 Task: Find connections with filter location Ath with filter topic #Venturecapitalwith filter profile language Spanish with filter current company TATA Advanced Systems Limited with filter school Kanpur Institute of Technology with filter industry Language Schools with filter service category Wedding Photography with filter keywords title Account Executive
Action: Mouse moved to (507, 100)
Screenshot: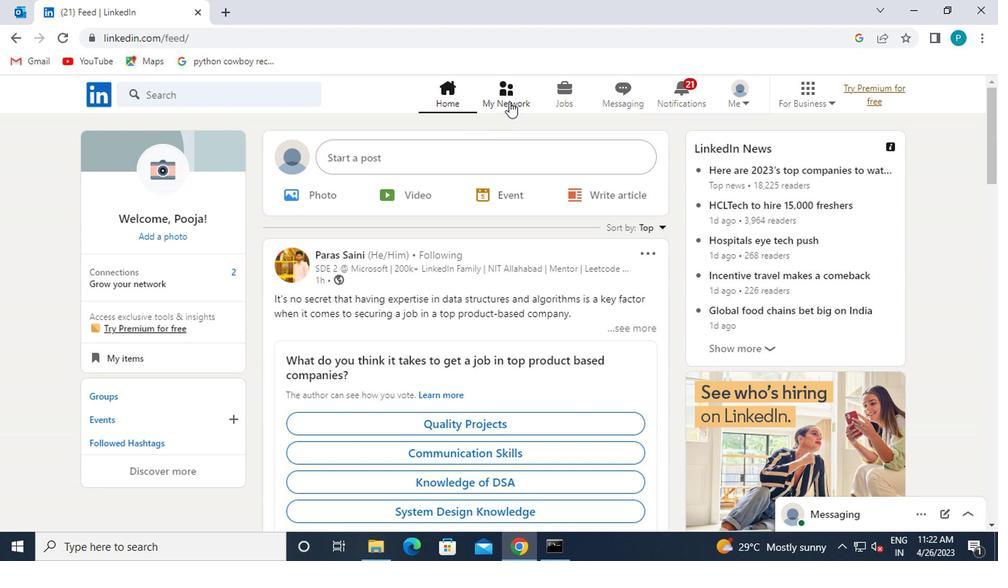 
Action: Mouse pressed left at (507, 100)
Screenshot: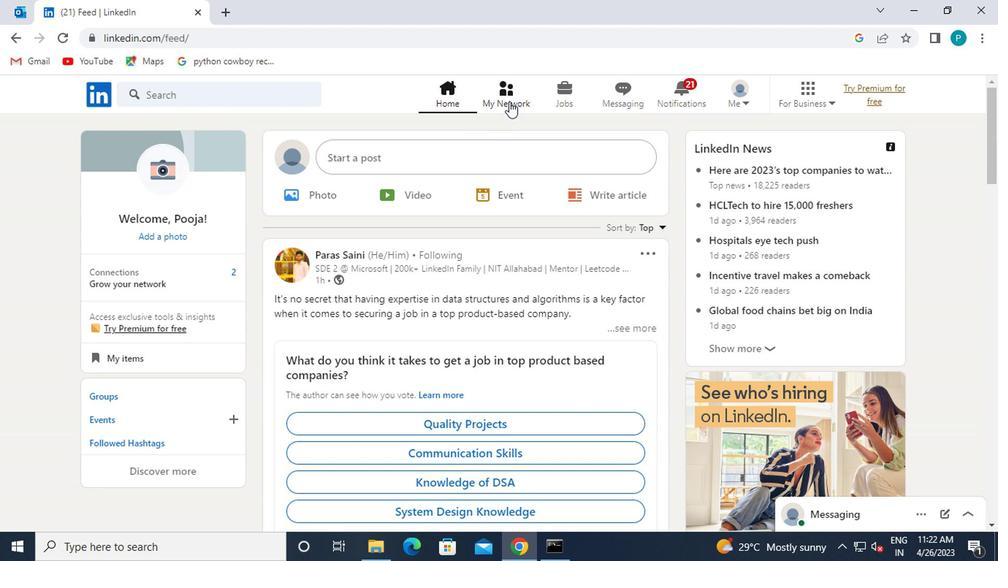 
Action: Mouse moved to (144, 176)
Screenshot: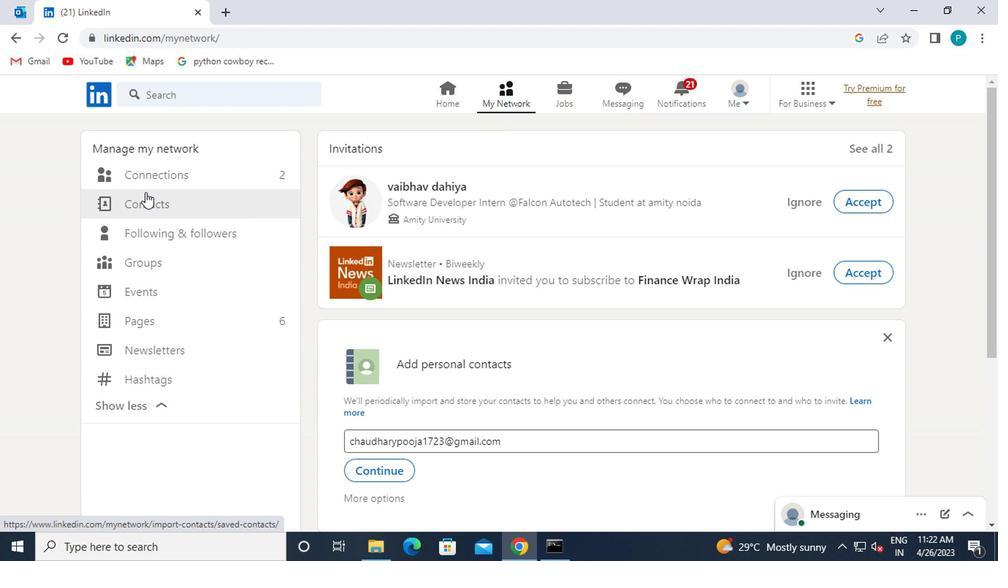 
Action: Mouse pressed left at (144, 176)
Screenshot: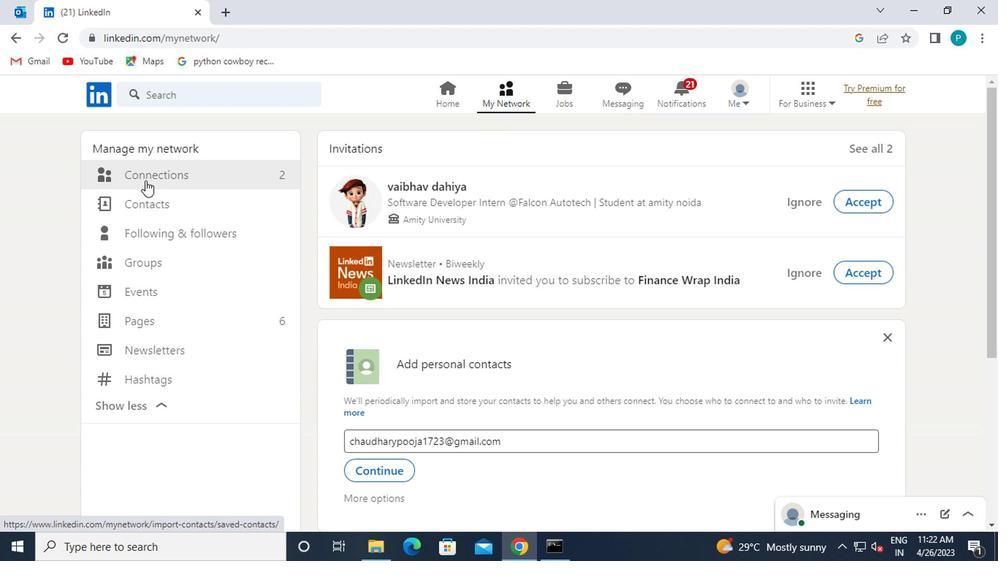 
Action: Mouse moved to (642, 175)
Screenshot: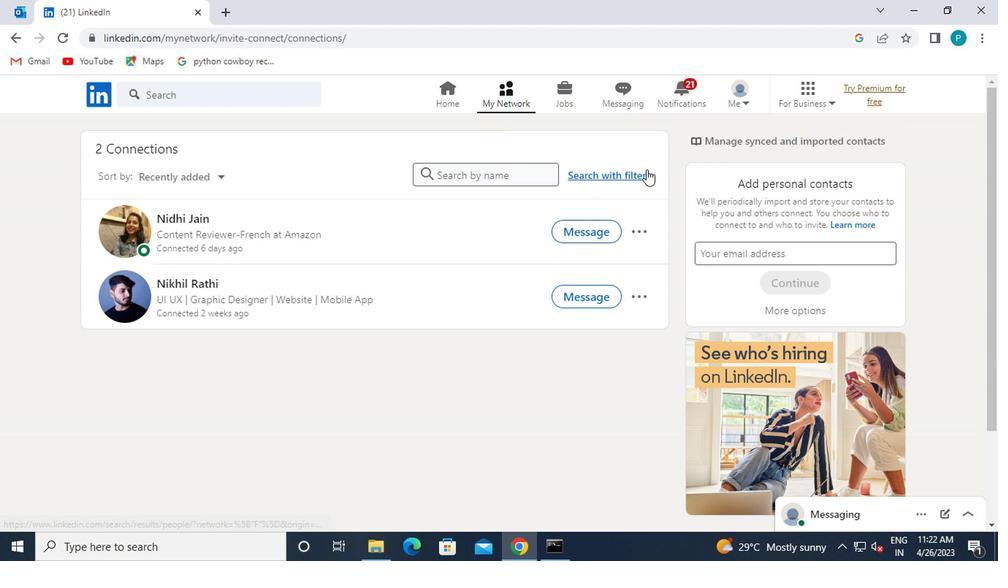 
Action: Mouse pressed left at (642, 175)
Screenshot: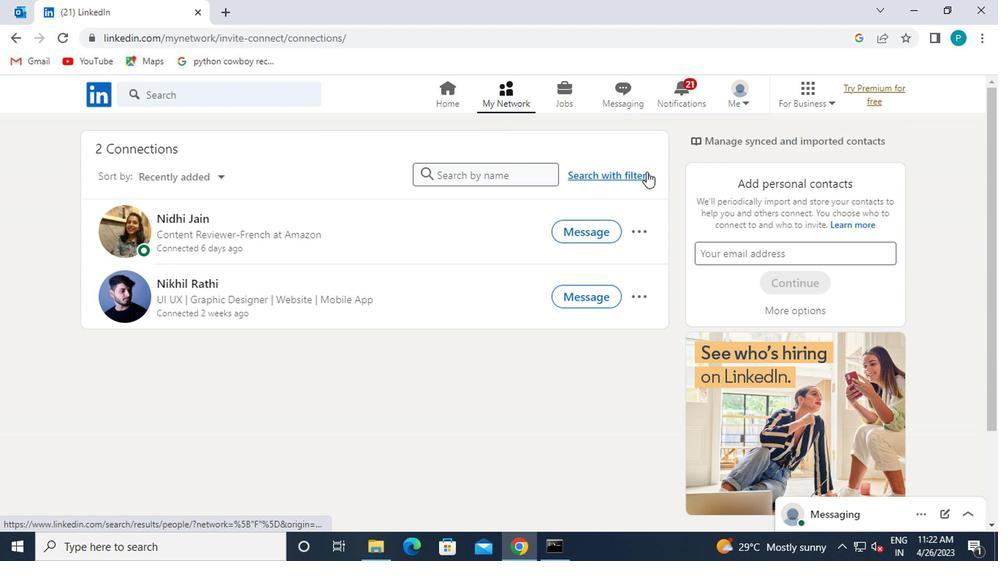 
Action: Mouse moved to (469, 131)
Screenshot: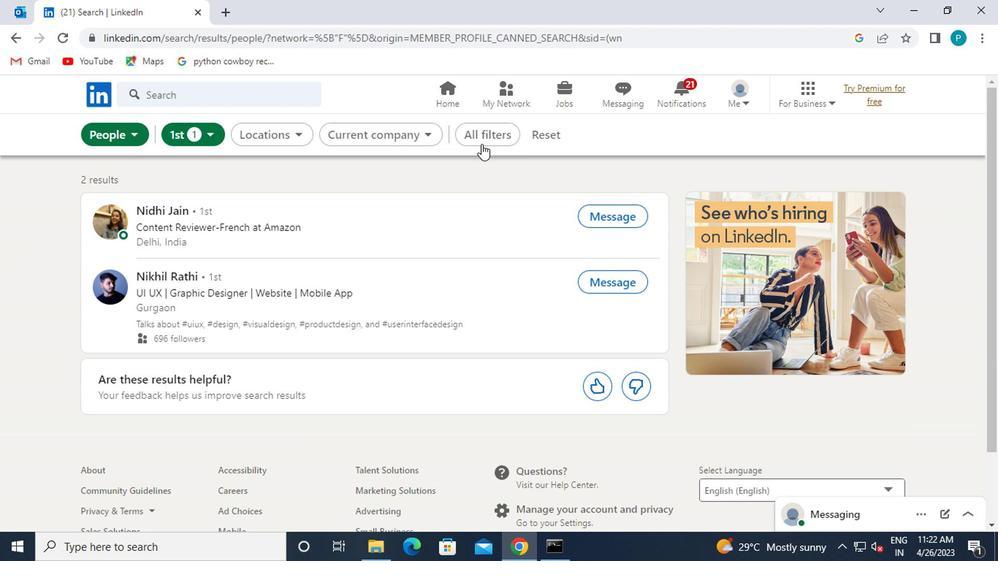 
Action: Mouse pressed left at (469, 131)
Screenshot: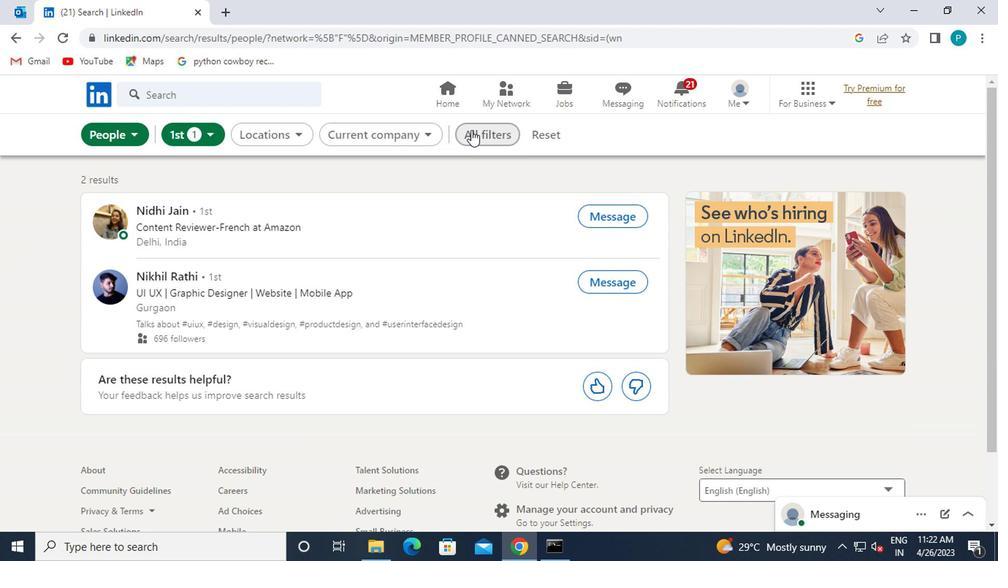 
Action: Mouse moved to (713, 293)
Screenshot: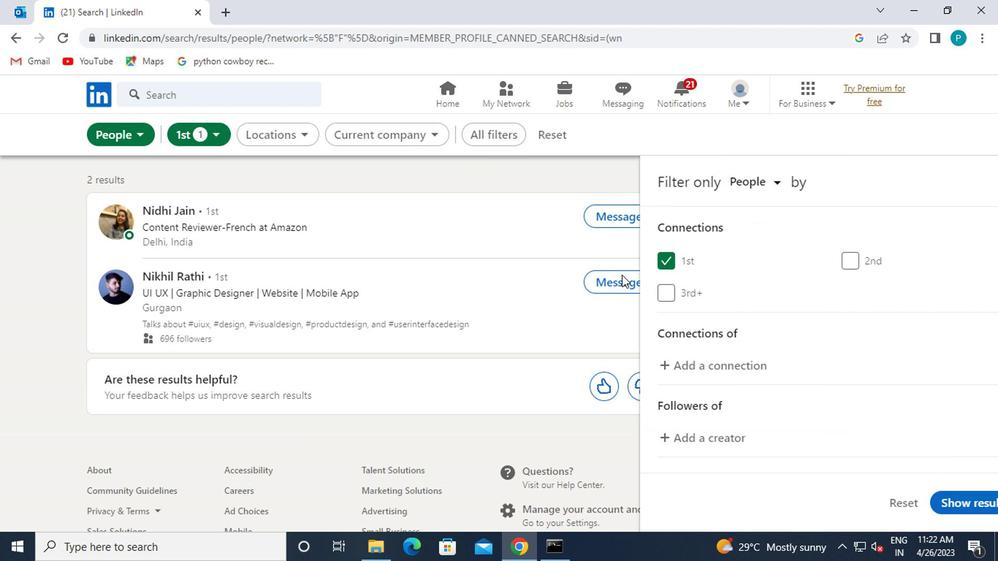 
Action: Mouse scrolled (713, 292) with delta (0, 0)
Screenshot: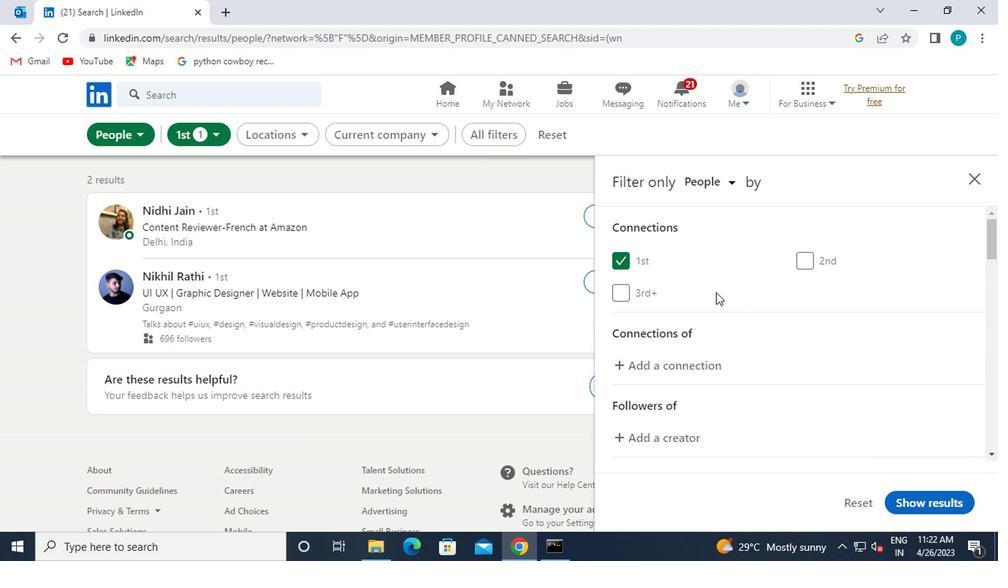 
Action: Mouse scrolled (713, 292) with delta (0, 0)
Screenshot: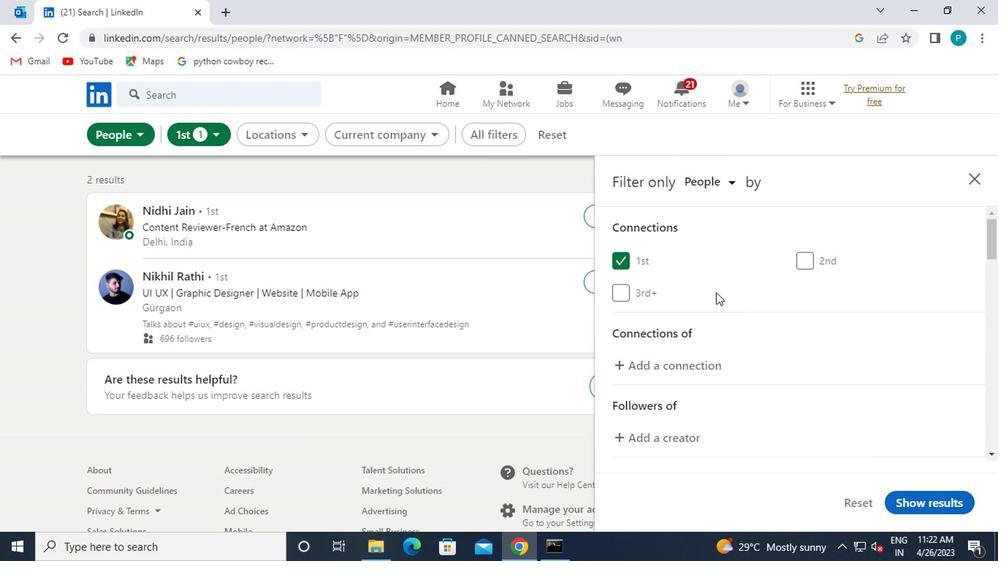 
Action: Mouse scrolled (713, 292) with delta (0, 0)
Screenshot: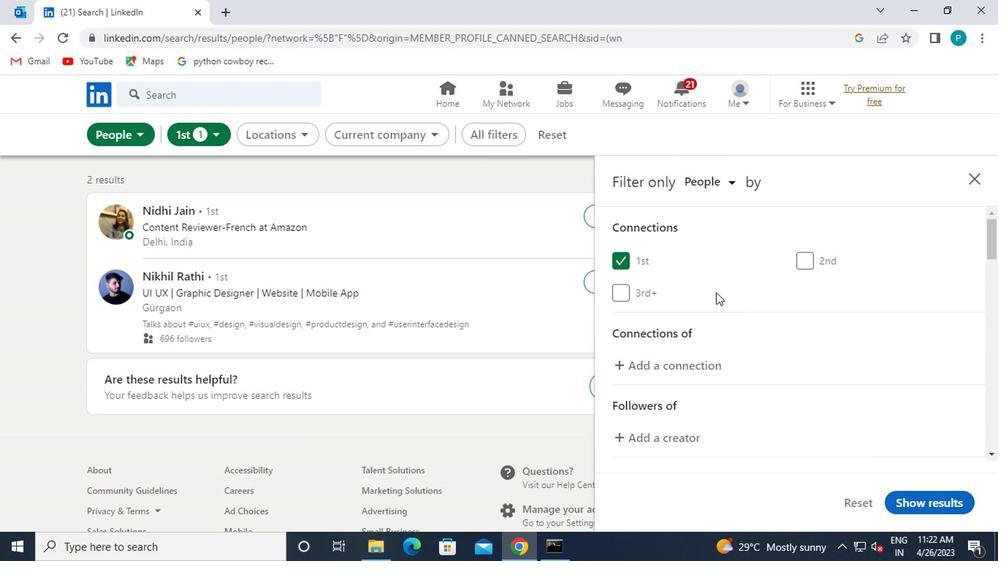 
Action: Mouse moved to (835, 349)
Screenshot: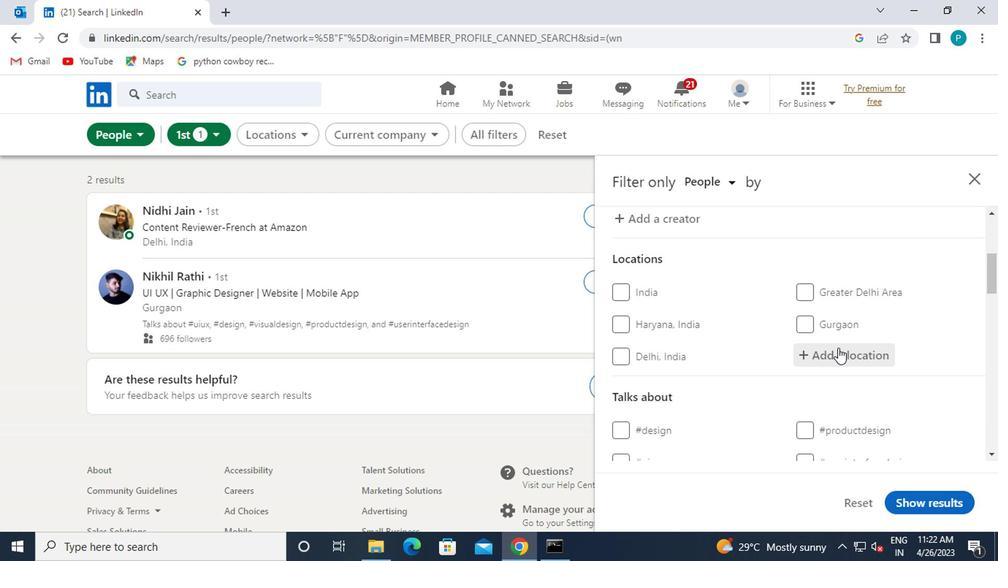 
Action: Mouse pressed left at (835, 349)
Screenshot: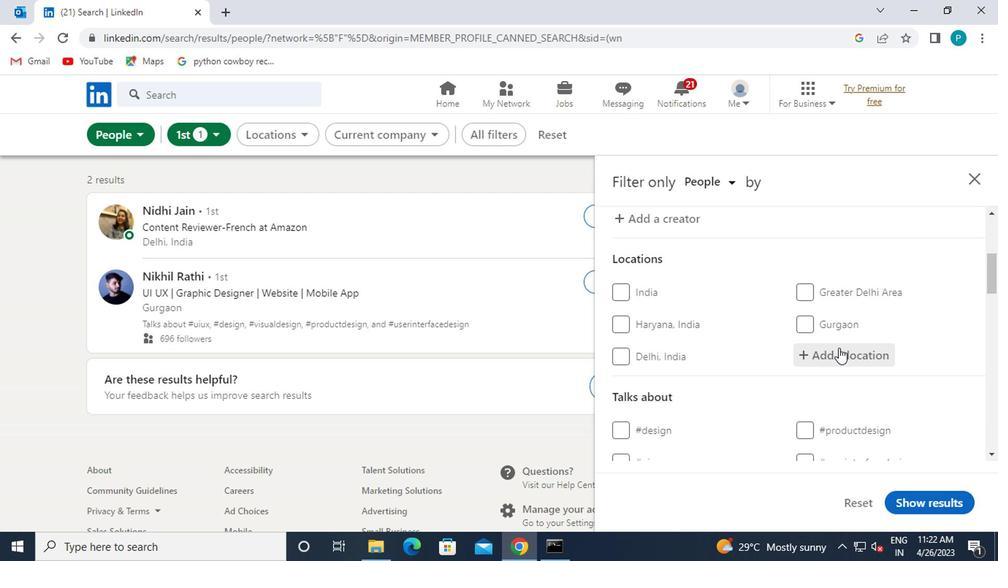 
Action: Mouse moved to (787, 355)
Screenshot: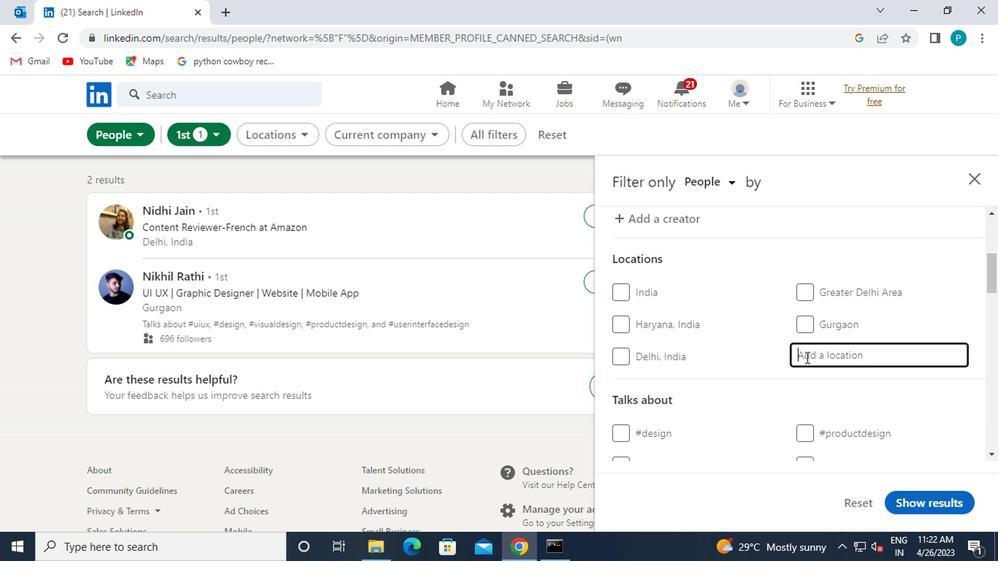 
Action: Key pressed <Key.caps_lock>a<Key.caps_lock>th
Screenshot: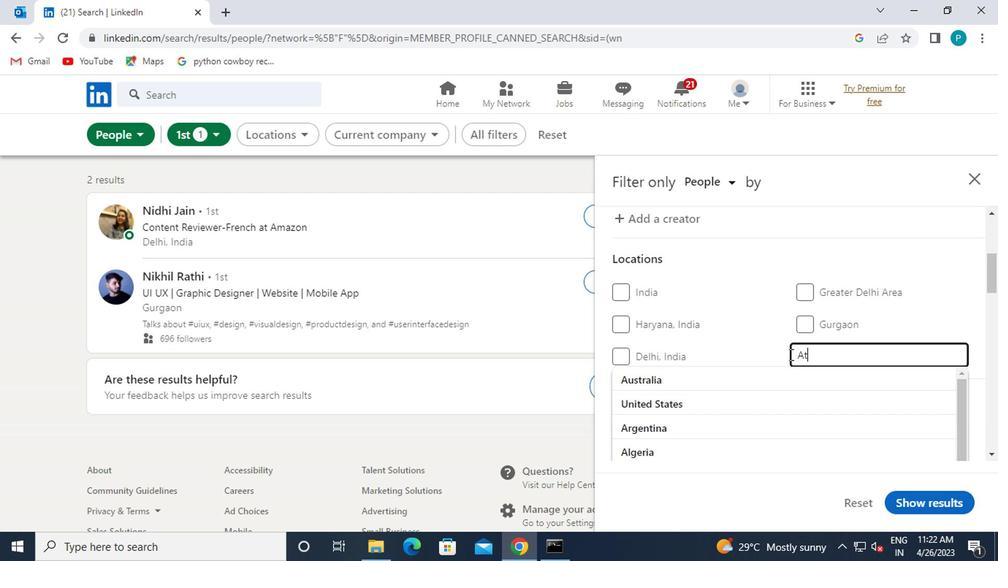 
Action: Mouse scrolled (787, 354) with delta (0, -1)
Screenshot: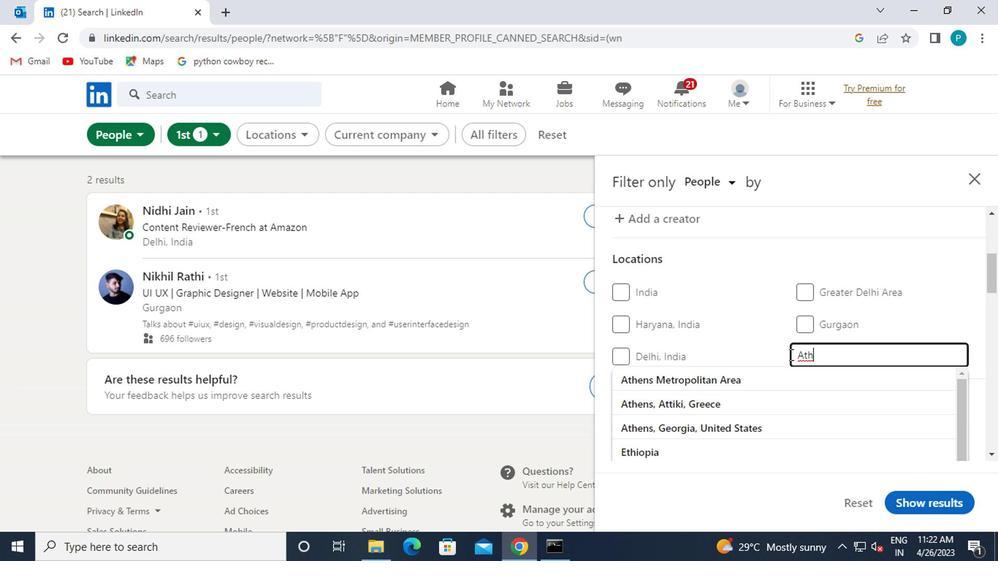 
Action: Mouse moved to (756, 315)
Screenshot: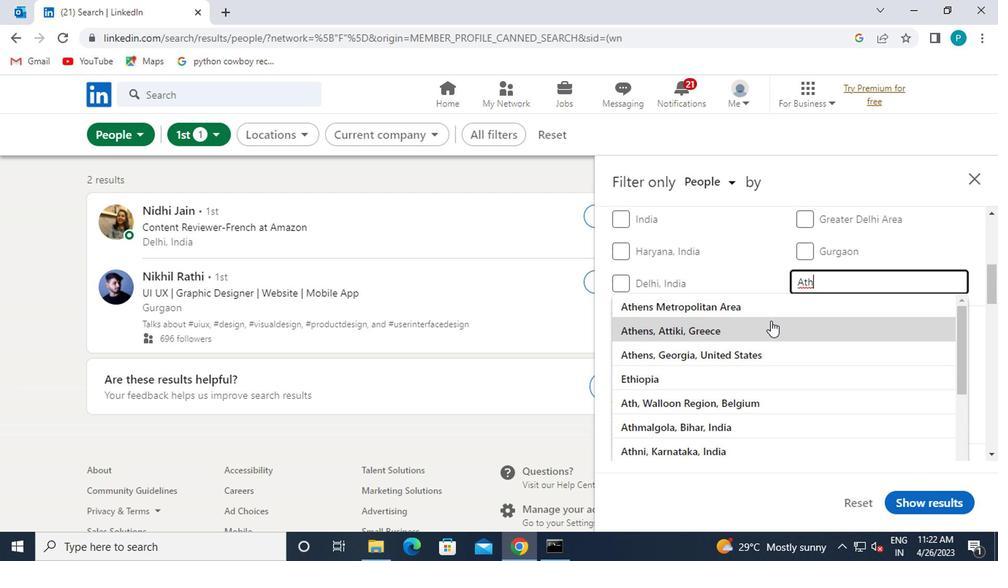
Action: Key pressed <Key.enter>
Screenshot: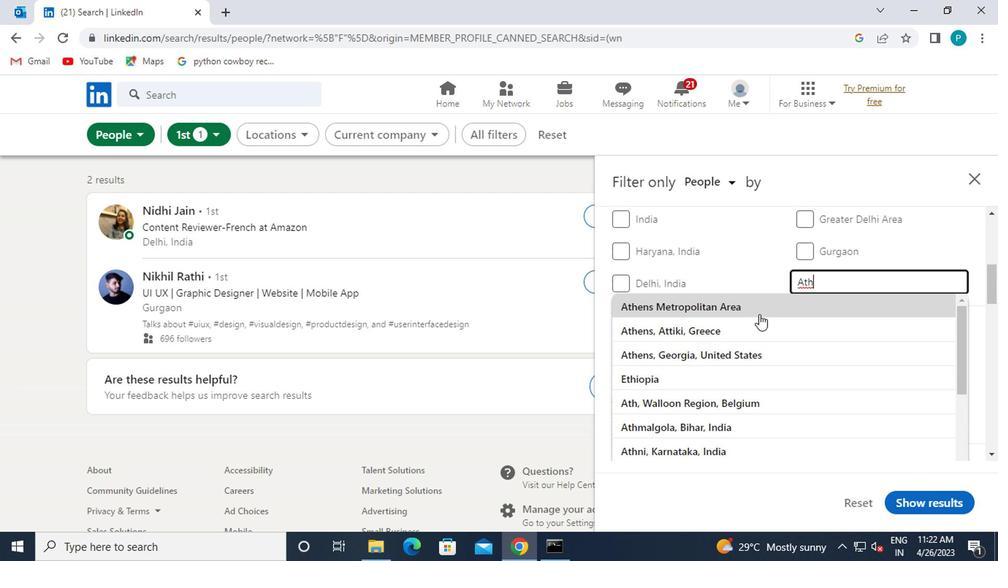 
Action: Mouse moved to (757, 318)
Screenshot: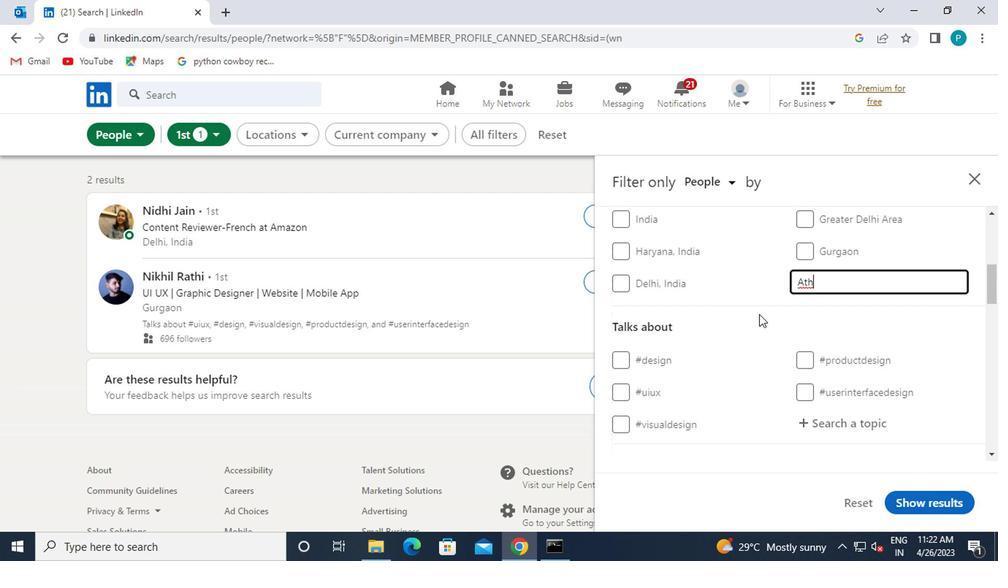 
Action: Mouse scrolled (757, 317) with delta (0, -1)
Screenshot: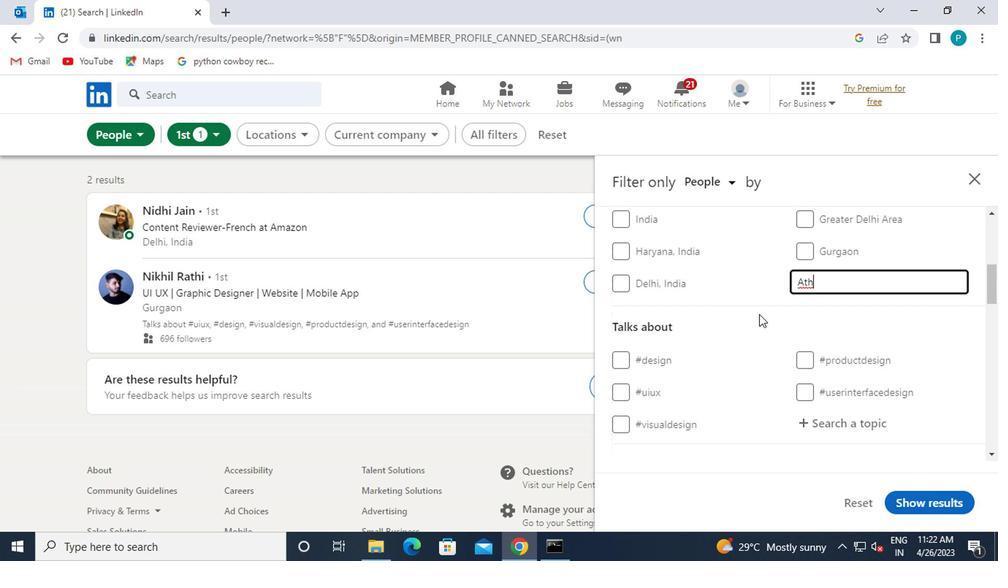
Action: Mouse moved to (758, 318)
Screenshot: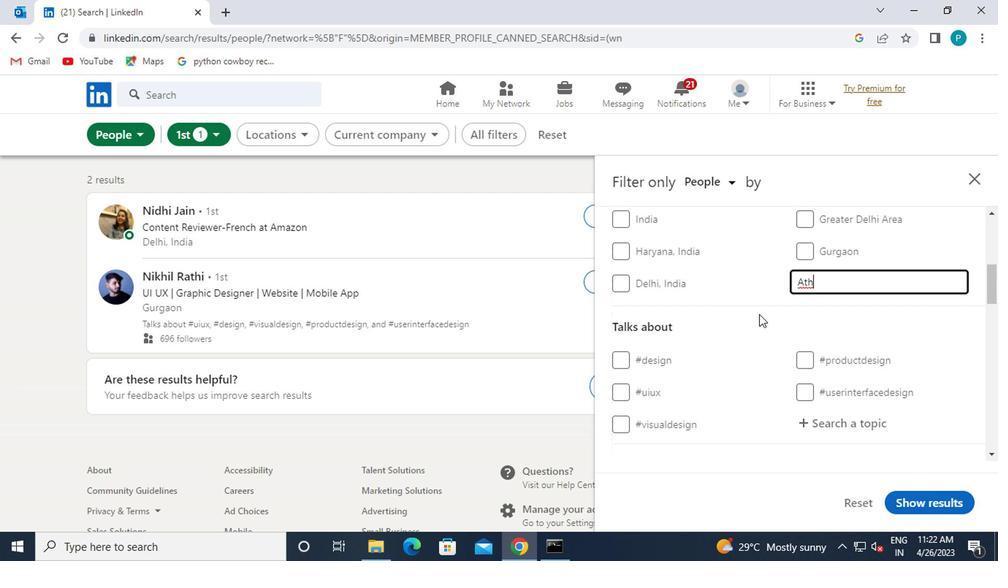 
Action: Mouse scrolled (758, 318) with delta (0, 0)
Screenshot: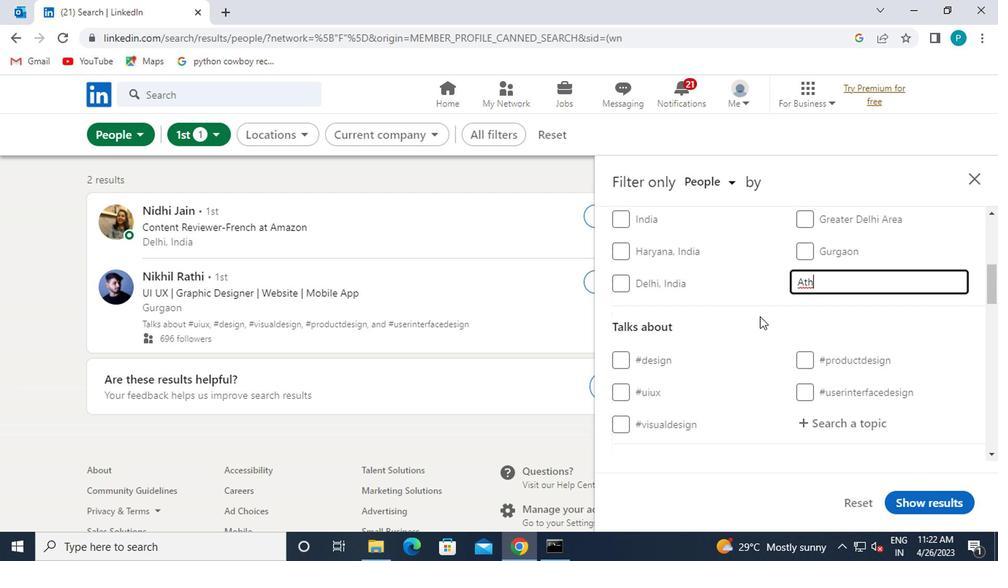 
Action: Mouse moved to (862, 276)
Screenshot: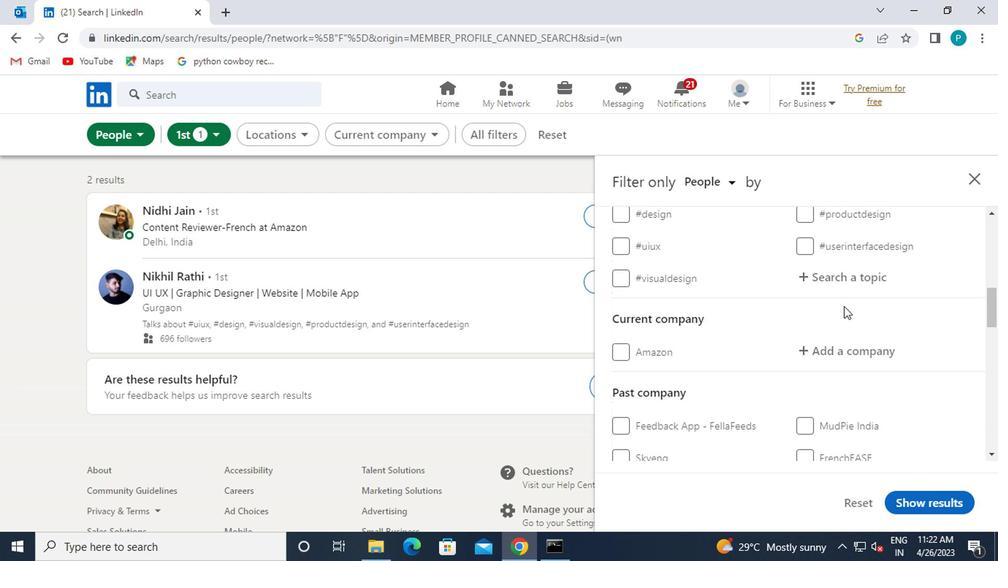 
Action: Mouse pressed left at (862, 276)
Screenshot: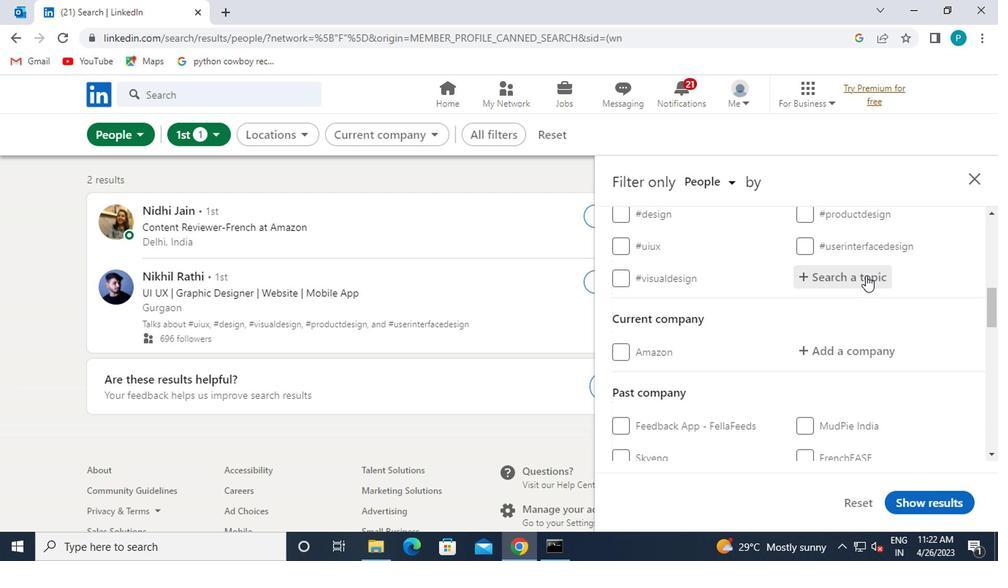 
Action: Key pressed <Key.shift>#<Key.caps_lock>V<Key.caps_lock>ENTURECAPITAL
Screenshot: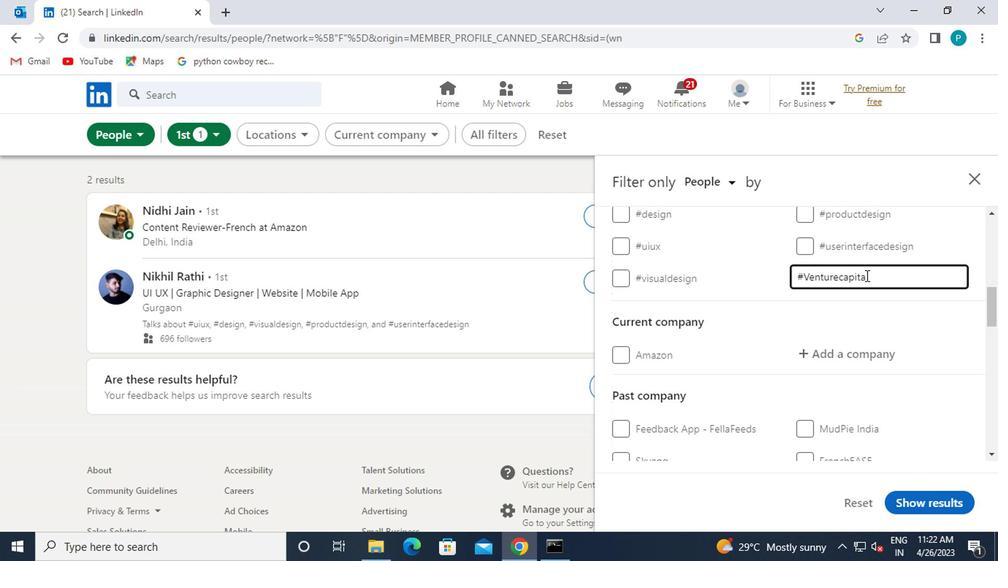 
Action: Mouse moved to (831, 339)
Screenshot: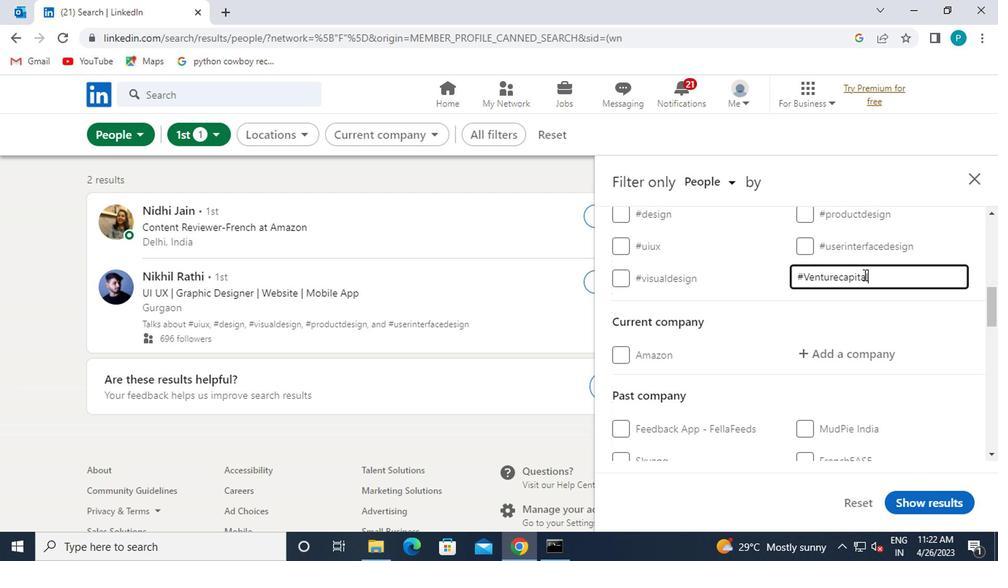 
Action: Mouse scrolled (831, 338) with delta (0, -1)
Screenshot: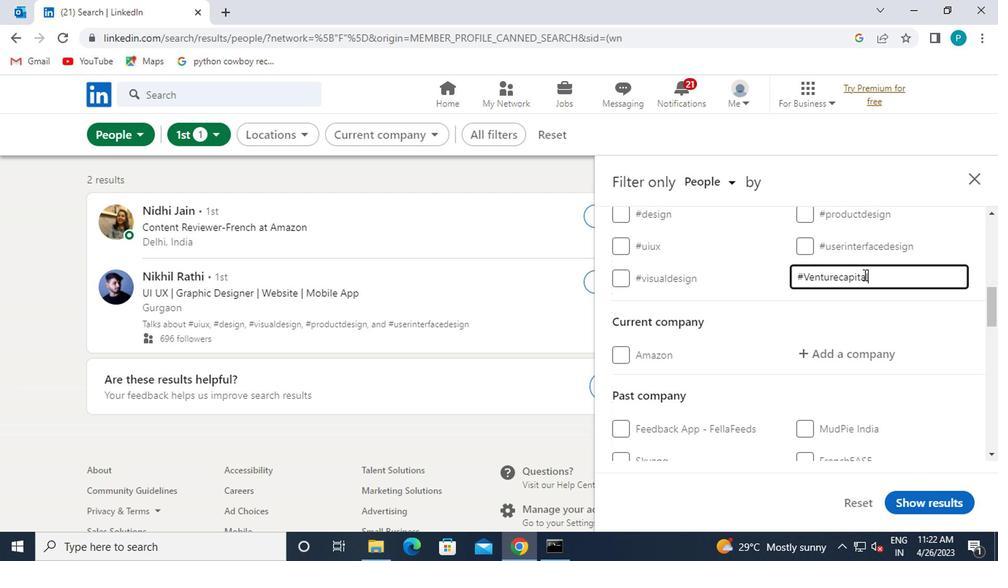 
Action: Mouse moved to (794, 279)
Screenshot: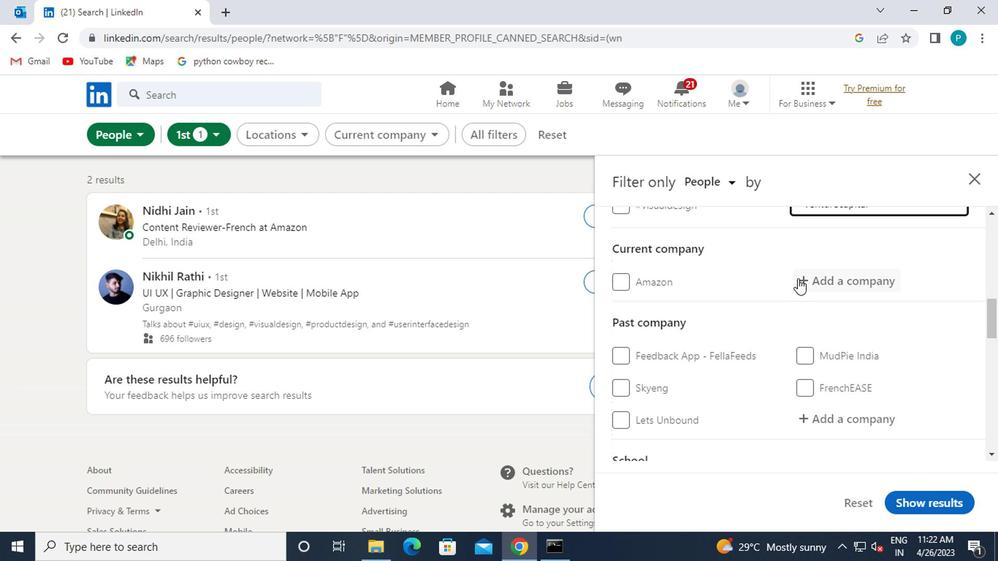 
Action: Mouse pressed left at (794, 279)
Screenshot: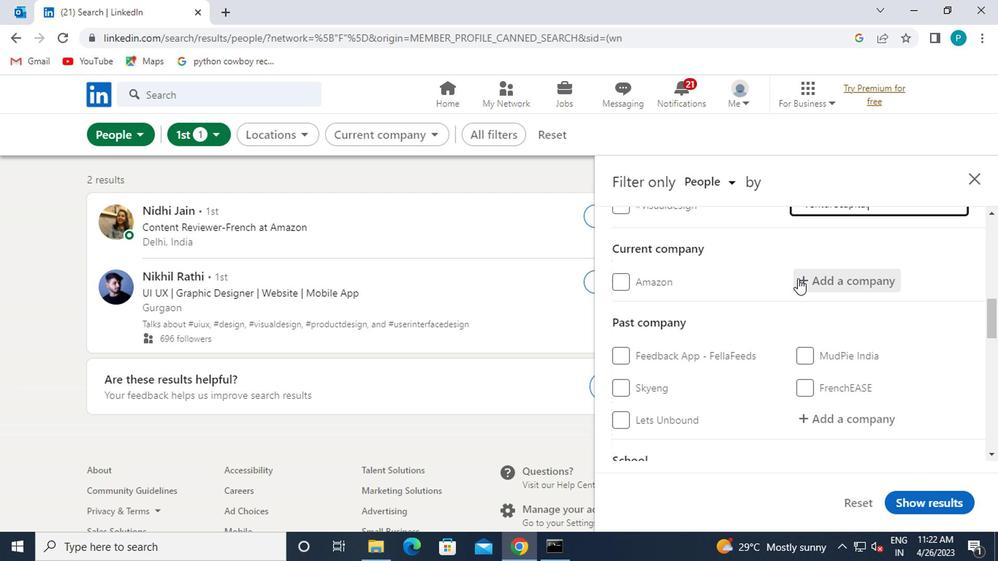 
Action: Key pressed <Key.caps_lock>TATA<Key.space>
Screenshot: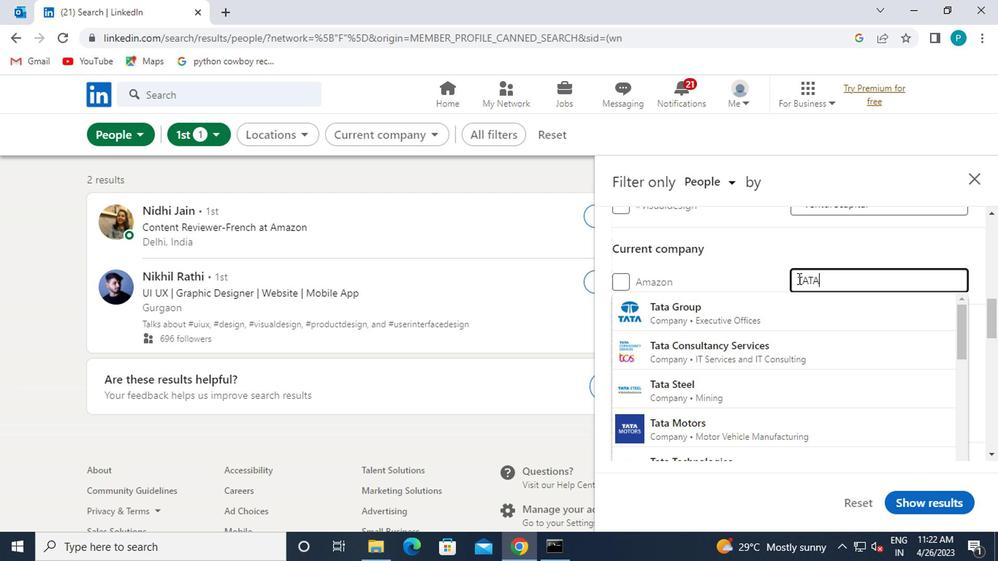 
Action: Mouse moved to (759, 279)
Screenshot: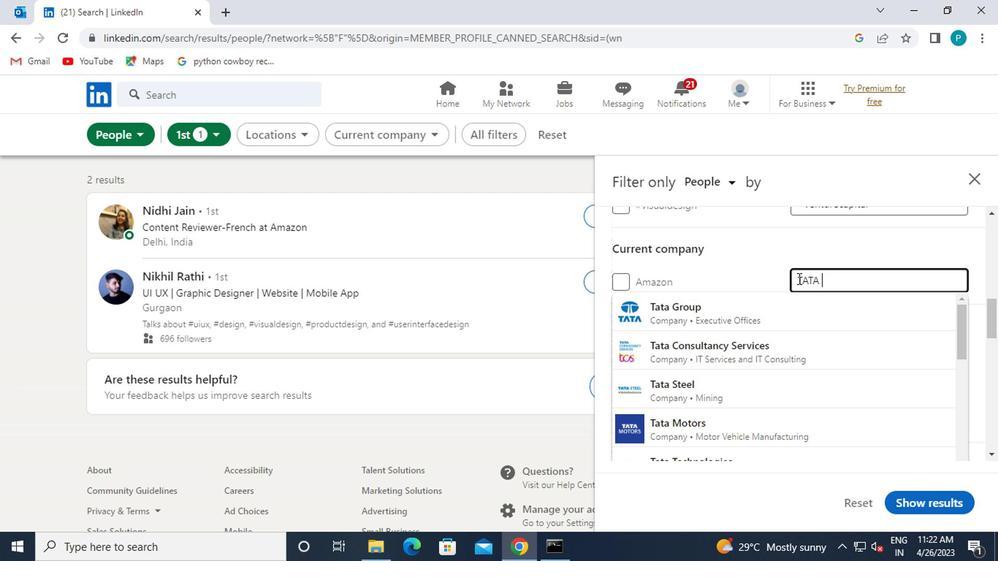 
Action: Key pressed A<Key.caps_lock>DVANCED
Screenshot: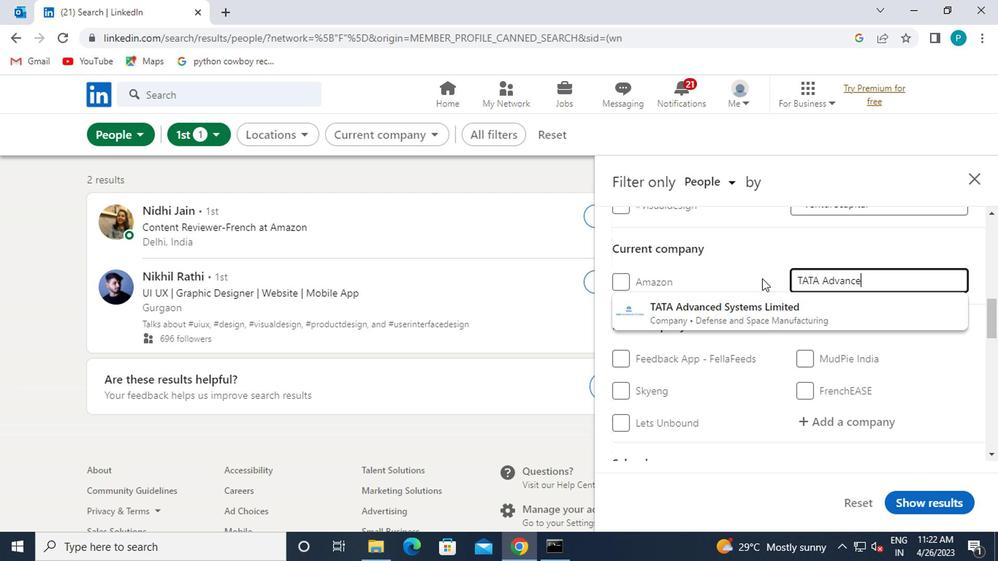 
Action: Mouse moved to (781, 313)
Screenshot: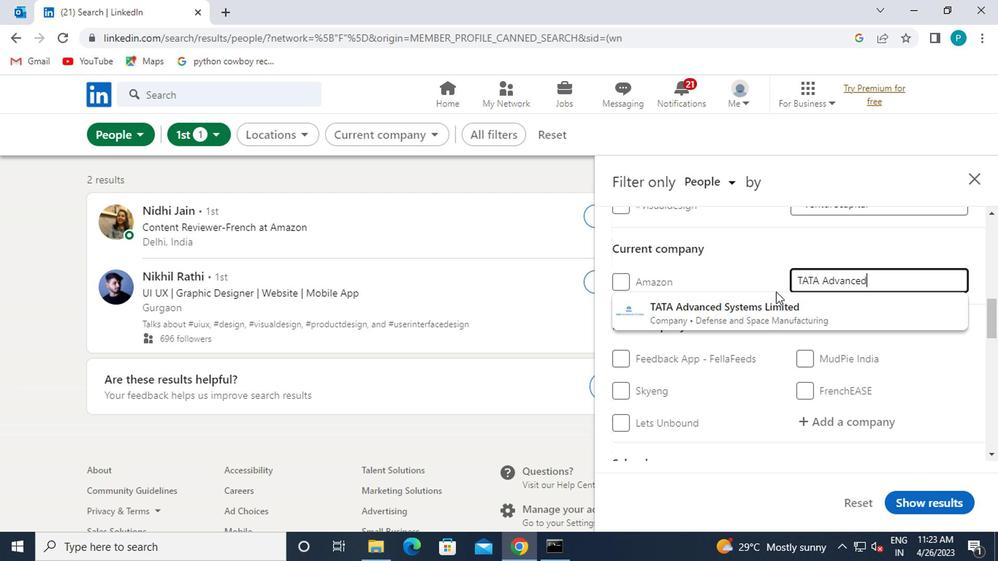 
Action: Mouse pressed left at (781, 313)
Screenshot: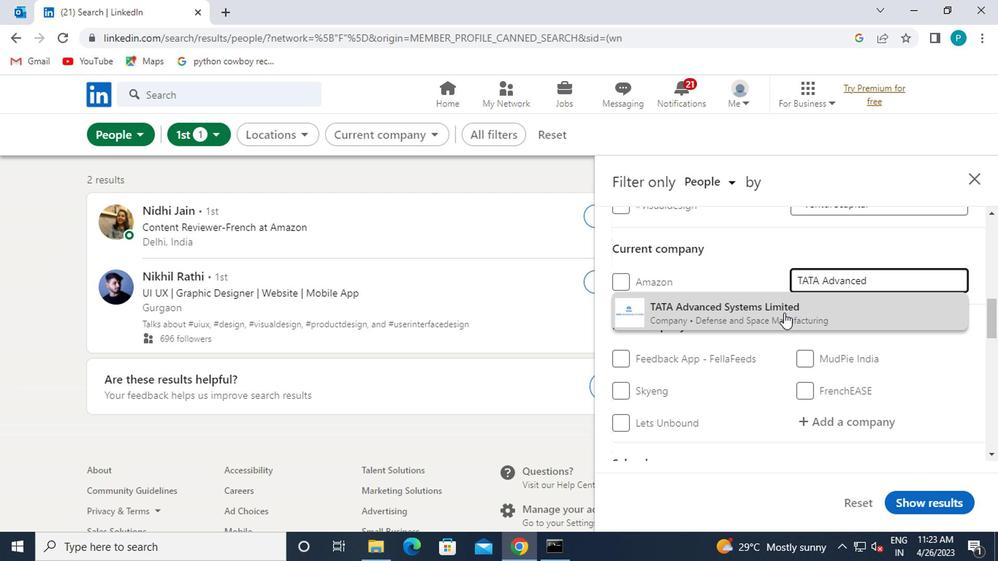
Action: Mouse moved to (781, 313)
Screenshot: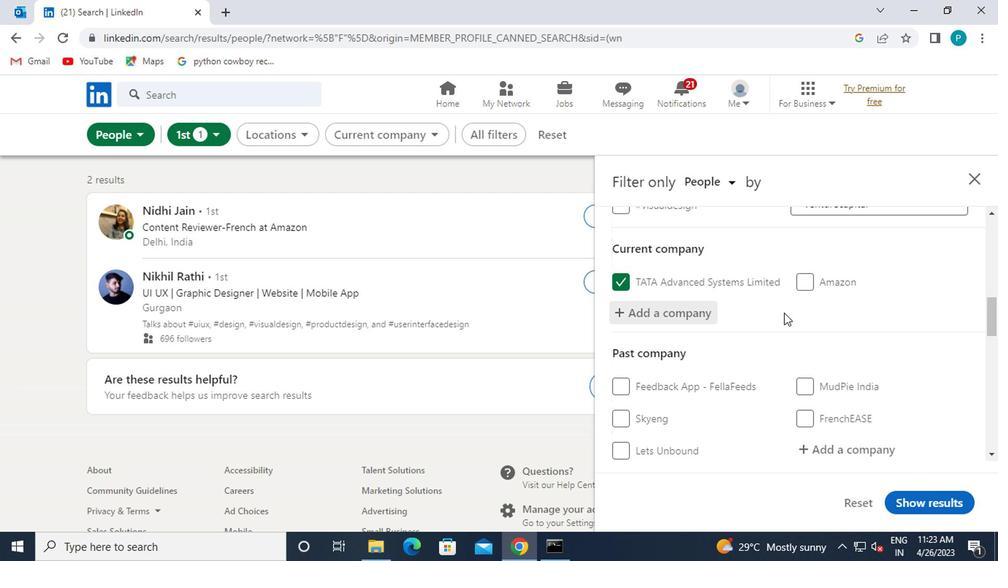 
Action: Mouse scrolled (781, 313) with delta (0, 0)
Screenshot: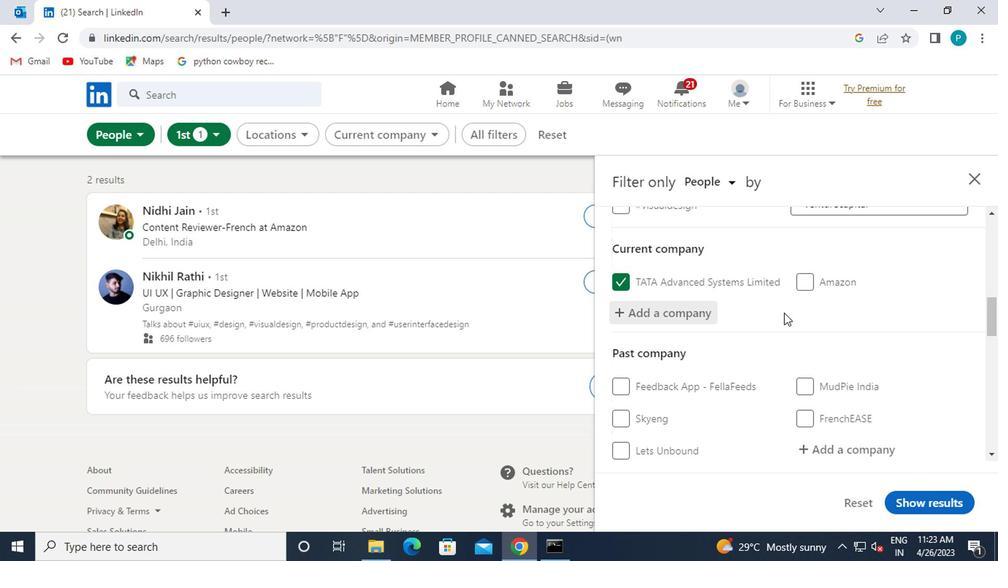 
Action: Mouse scrolled (781, 313) with delta (0, 0)
Screenshot: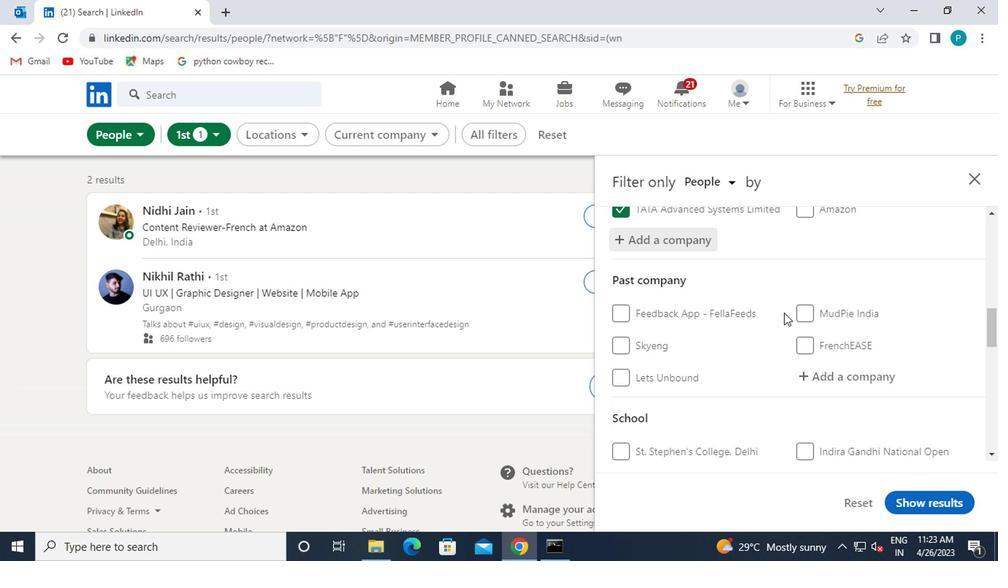 
Action: Mouse moved to (815, 359)
Screenshot: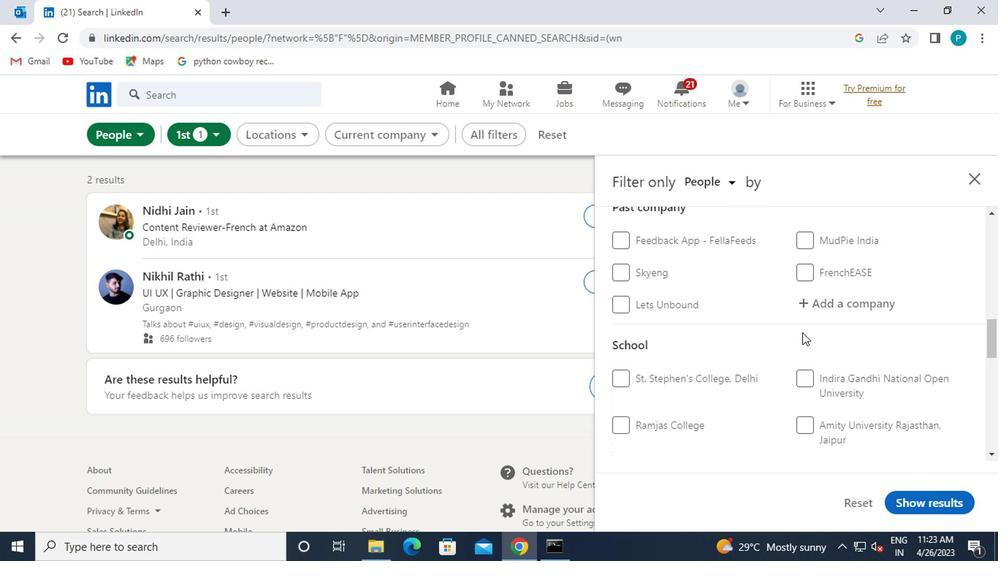 
Action: Mouse scrolled (815, 358) with delta (0, -1)
Screenshot: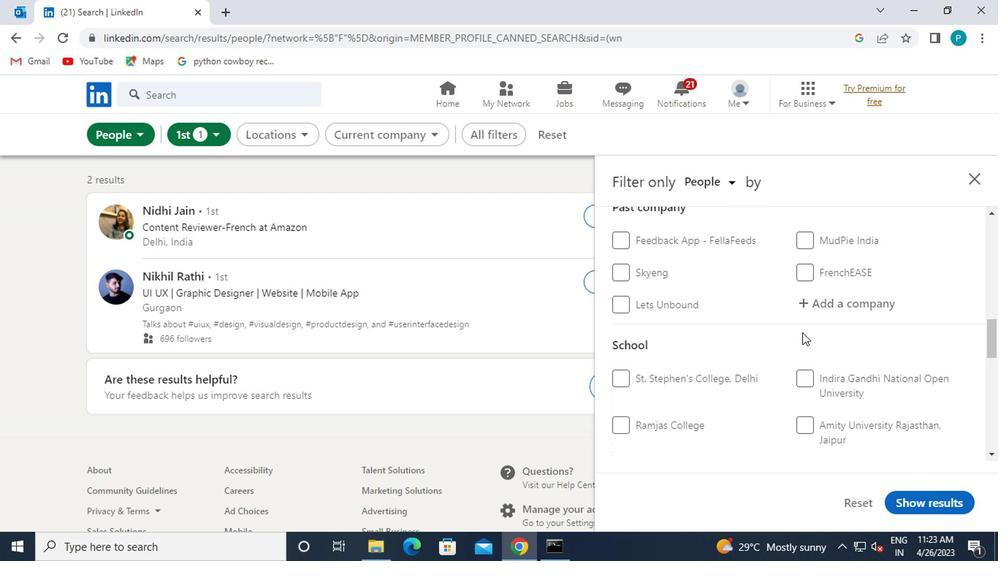 
Action: Mouse moved to (815, 359)
Screenshot: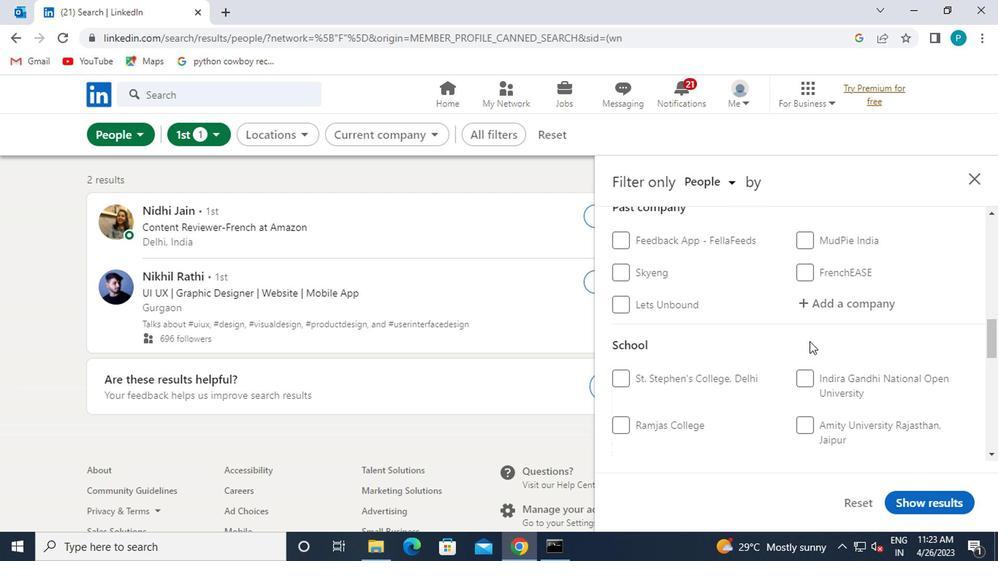 
Action: Mouse scrolled (815, 359) with delta (0, 0)
Screenshot: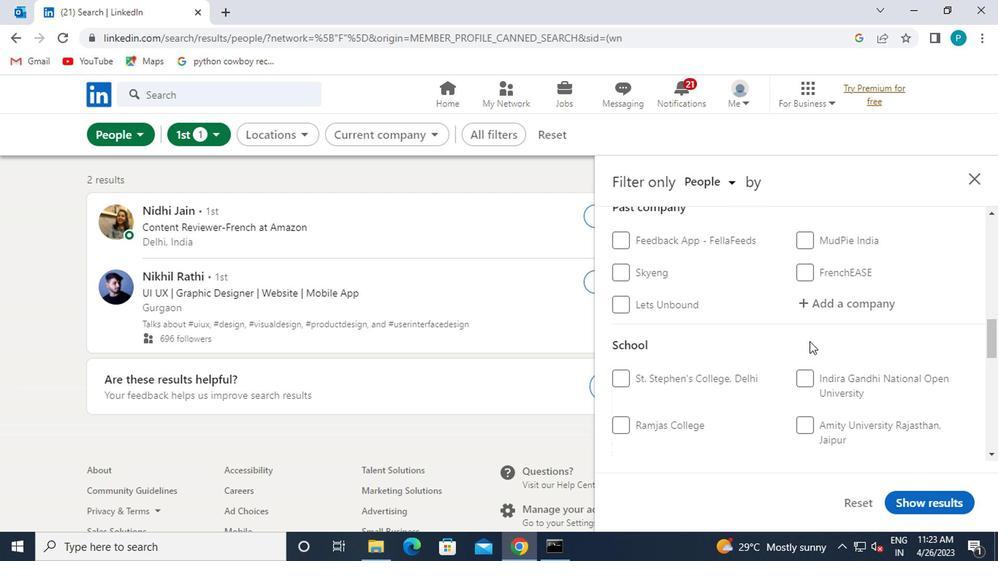 
Action: Mouse moved to (814, 338)
Screenshot: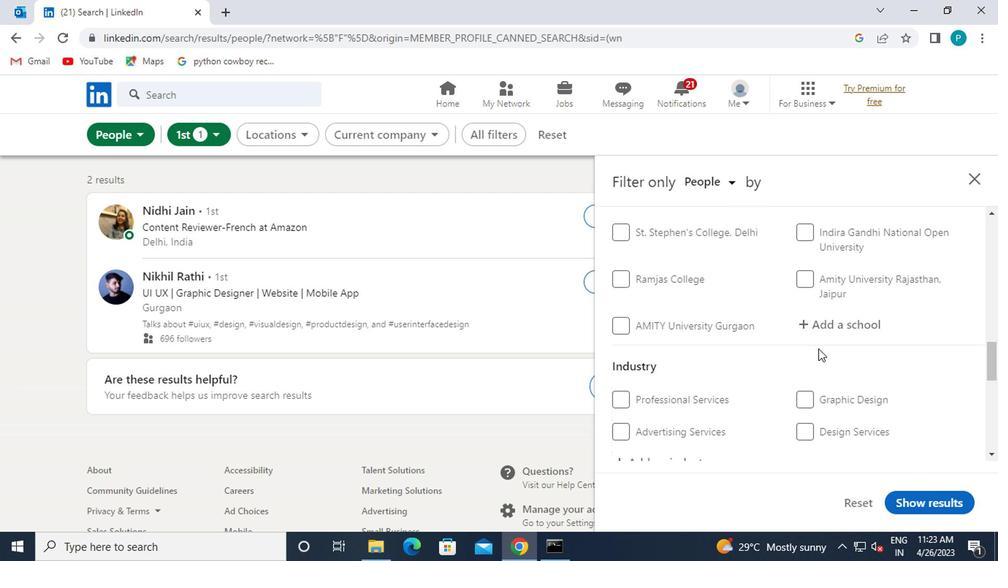 
Action: Mouse pressed left at (814, 338)
Screenshot: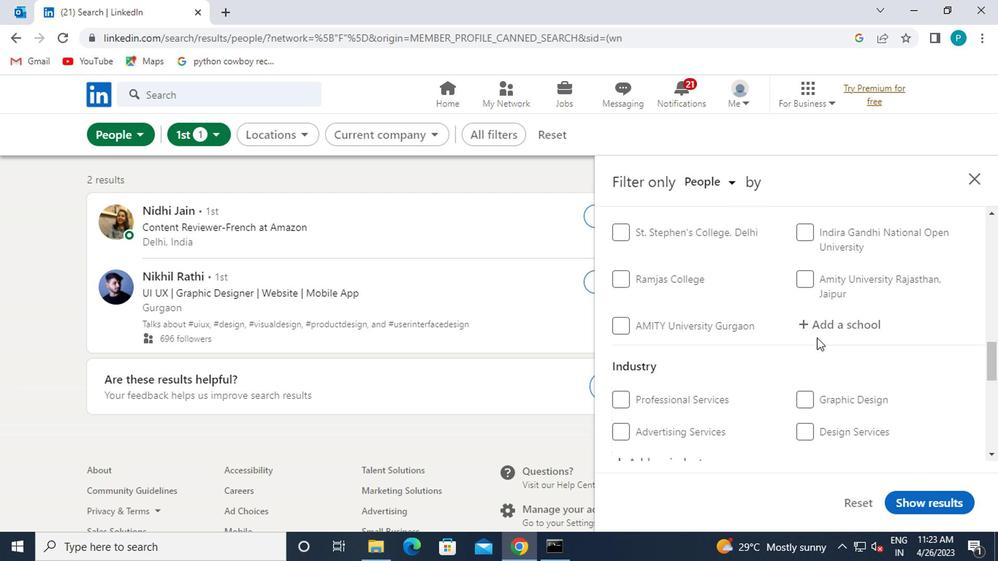 
Action: Mouse moved to (808, 326)
Screenshot: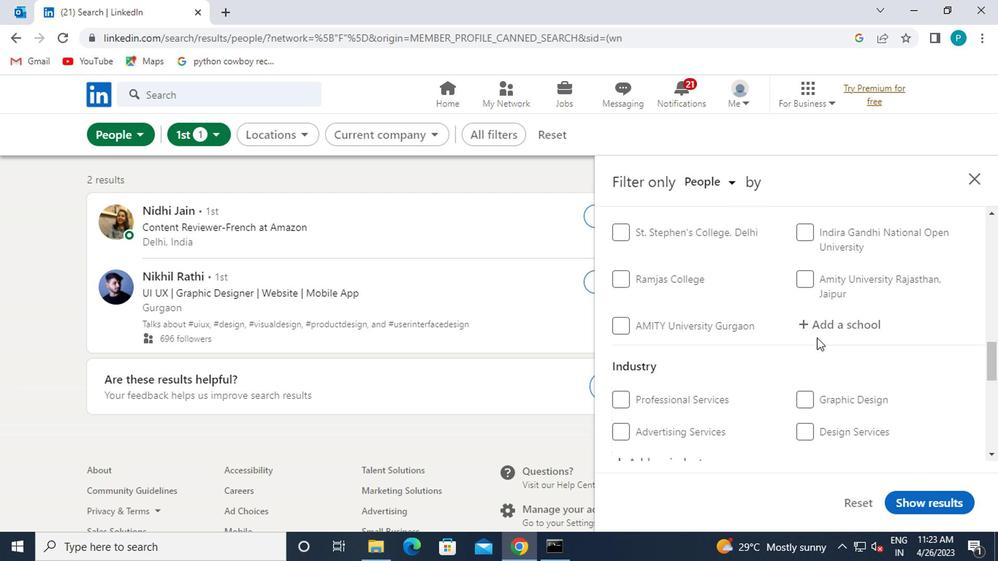
Action: Mouse pressed left at (808, 326)
Screenshot: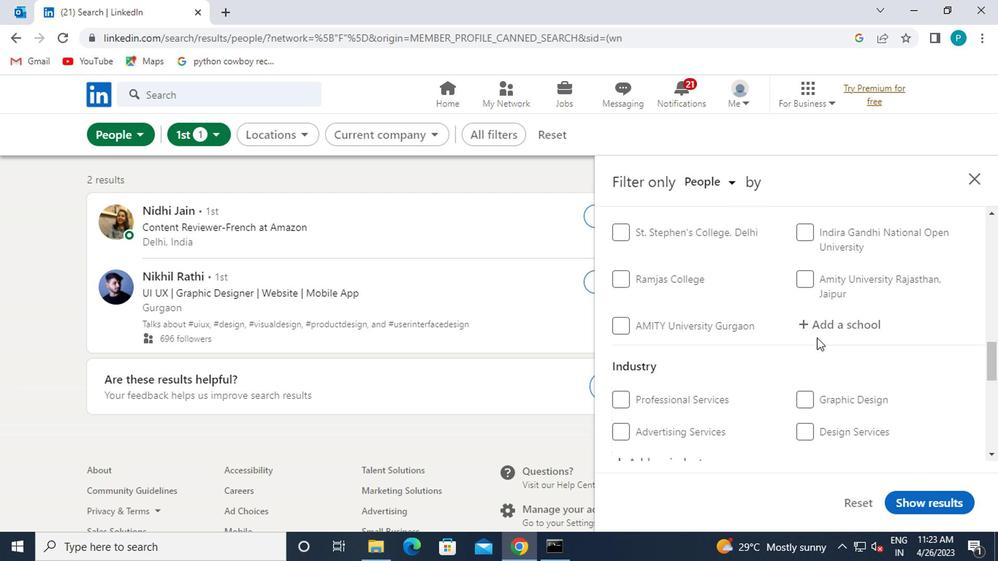 
Action: Mouse moved to (810, 282)
Screenshot: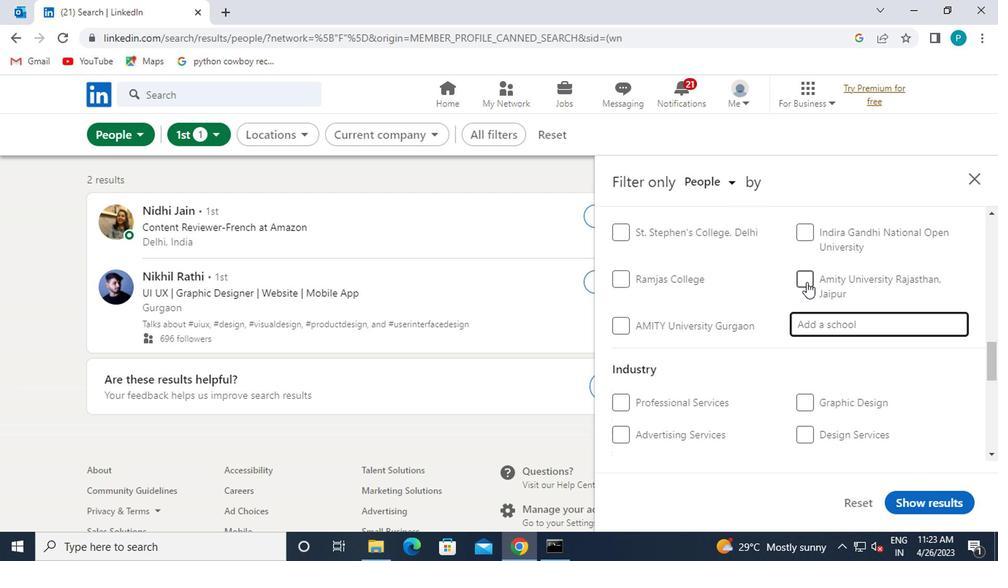 
Action: Key pressed KANPUR
Screenshot: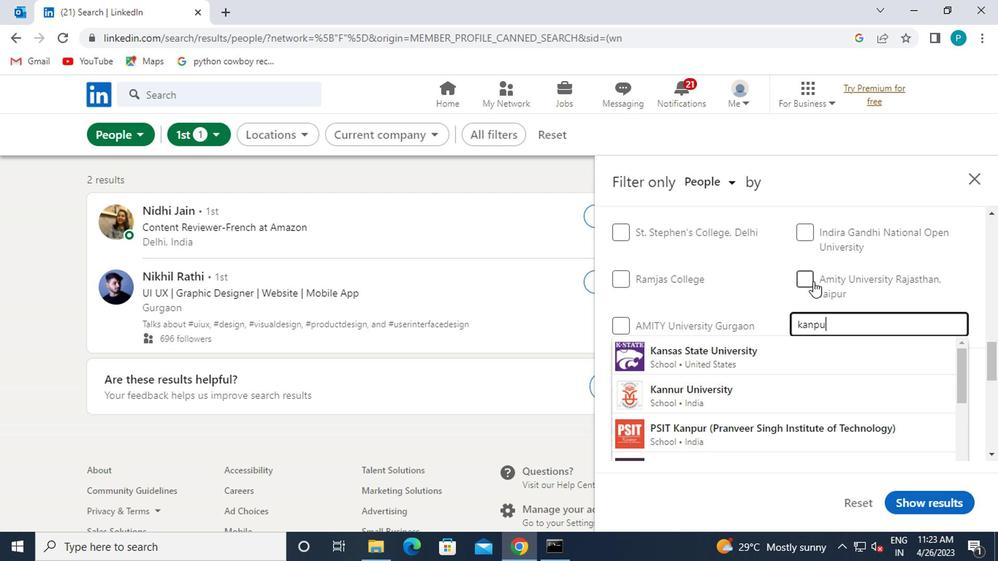 
Action: Mouse moved to (821, 350)
Screenshot: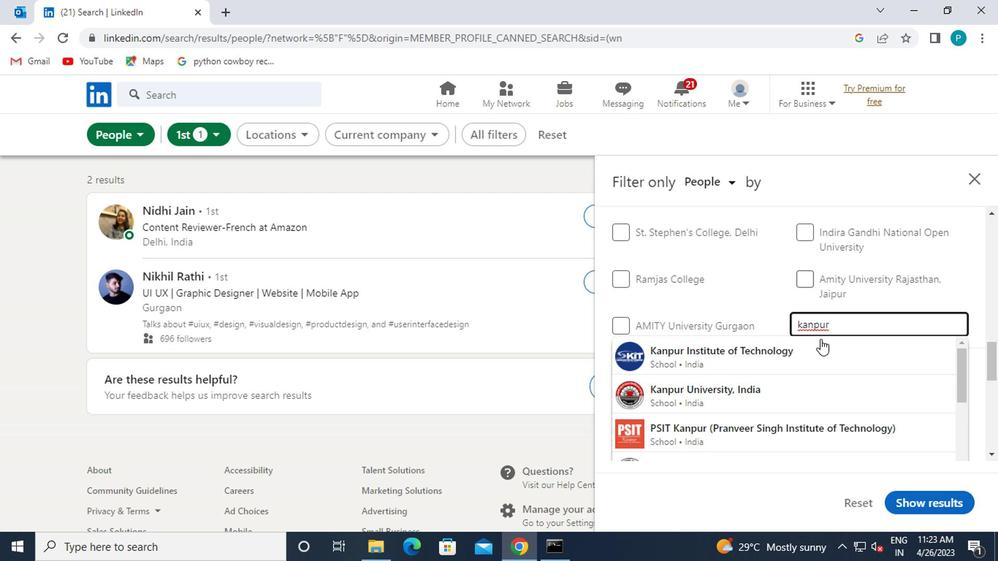
Action: Mouse pressed left at (821, 350)
Screenshot: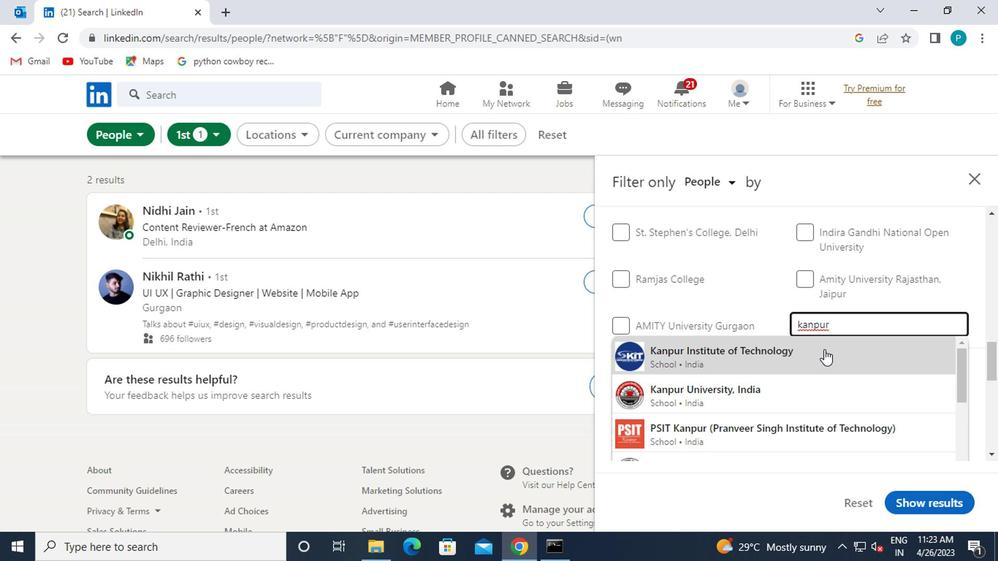 
Action: Mouse moved to (798, 344)
Screenshot: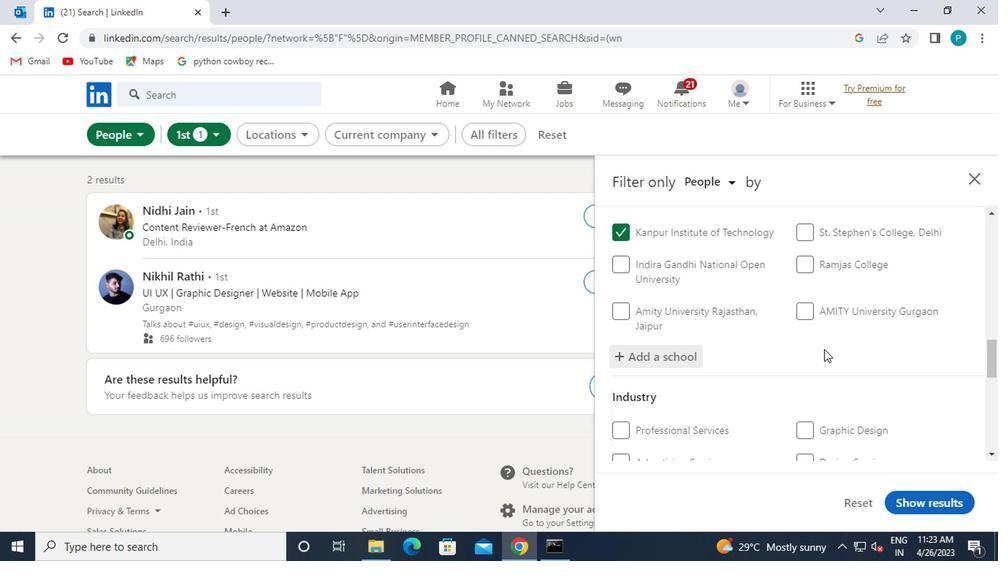 
Action: Mouse scrolled (798, 343) with delta (0, 0)
Screenshot: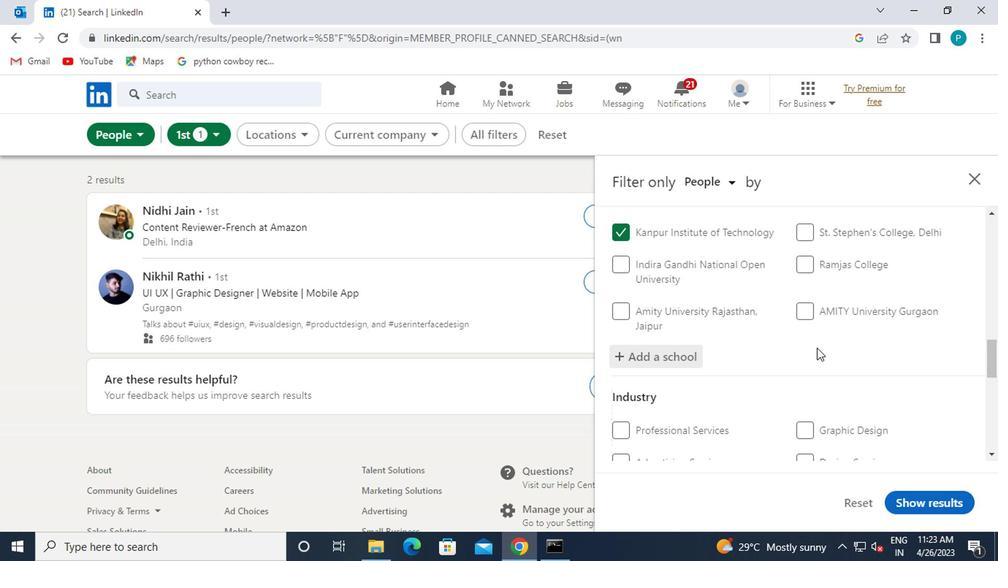 
Action: Mouse scrolled (798, 343) with delta (0, 0)
Screenshot: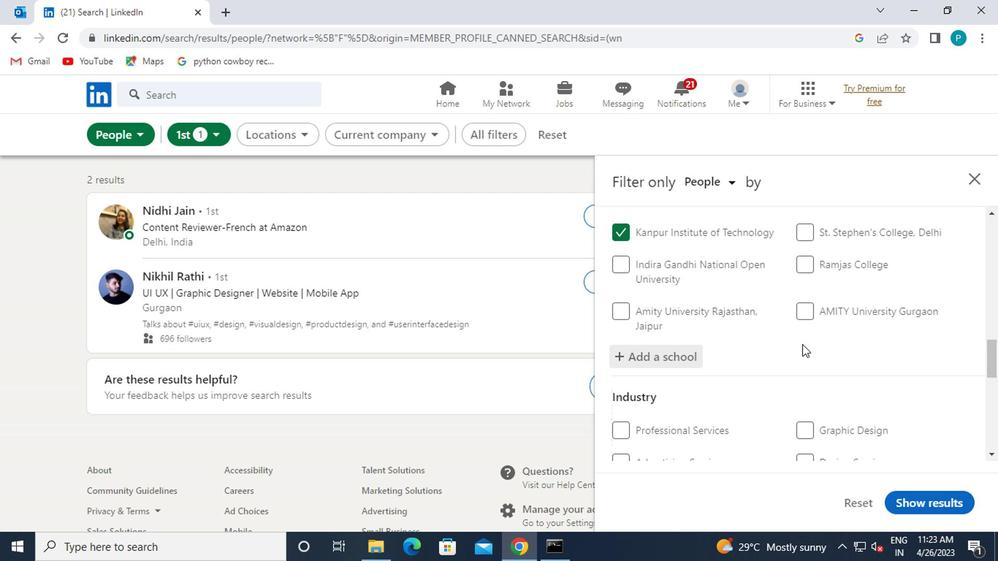 
Action: Mouse moved to (693, 352)
Screenshot: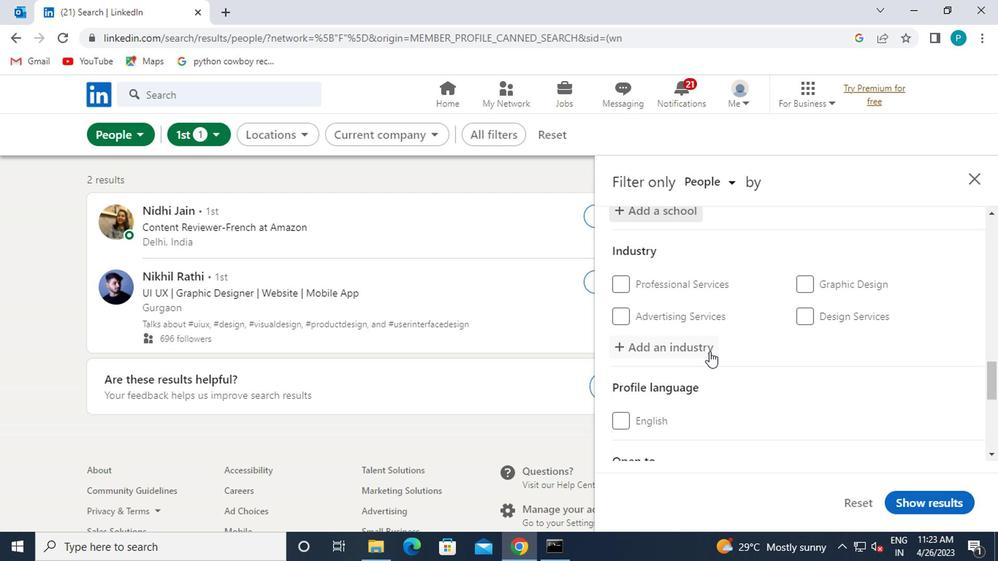 
Action: Mouse pressed left at (693, 352)
Screenshot: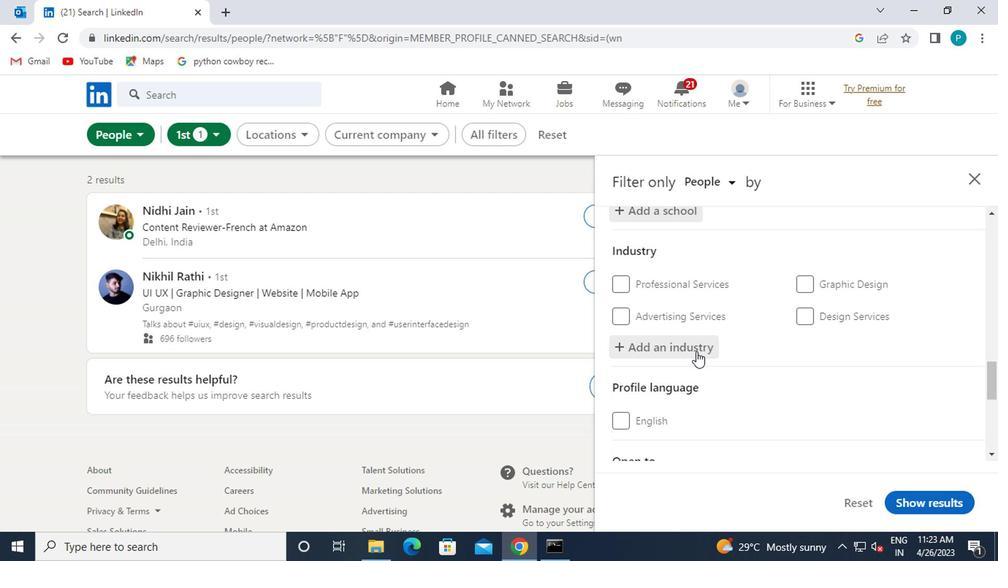 
Action: Key pressed LANG
Screenshot: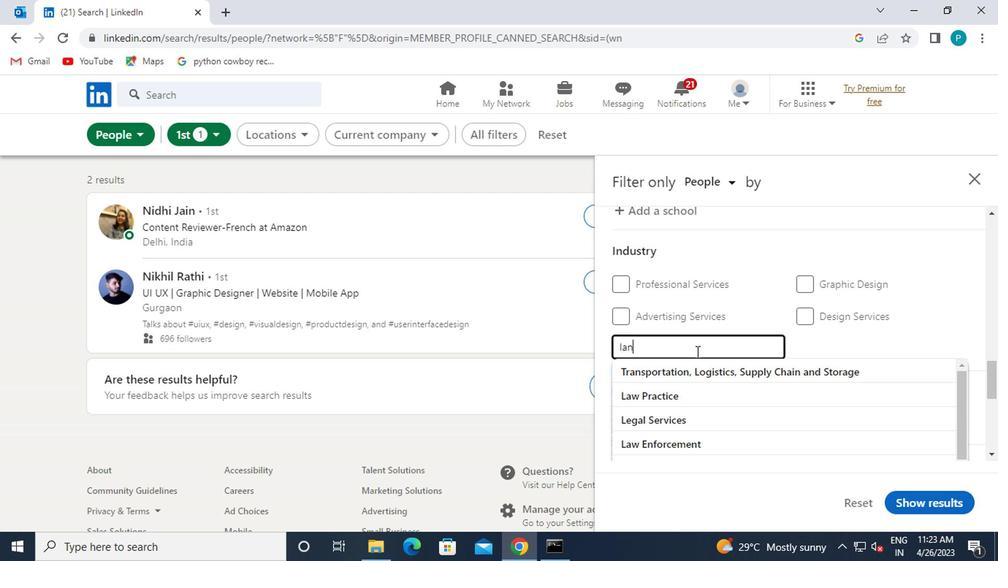 
Action: Mouse moved to (681, 371)
Screenshot: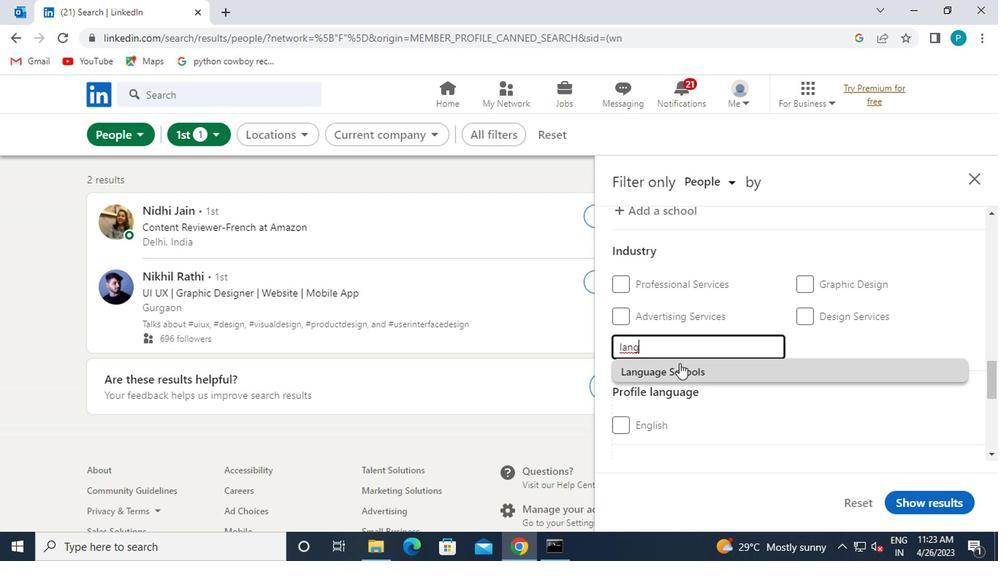 
Action: Mouse pressed left at (681, 371)
Screenshot: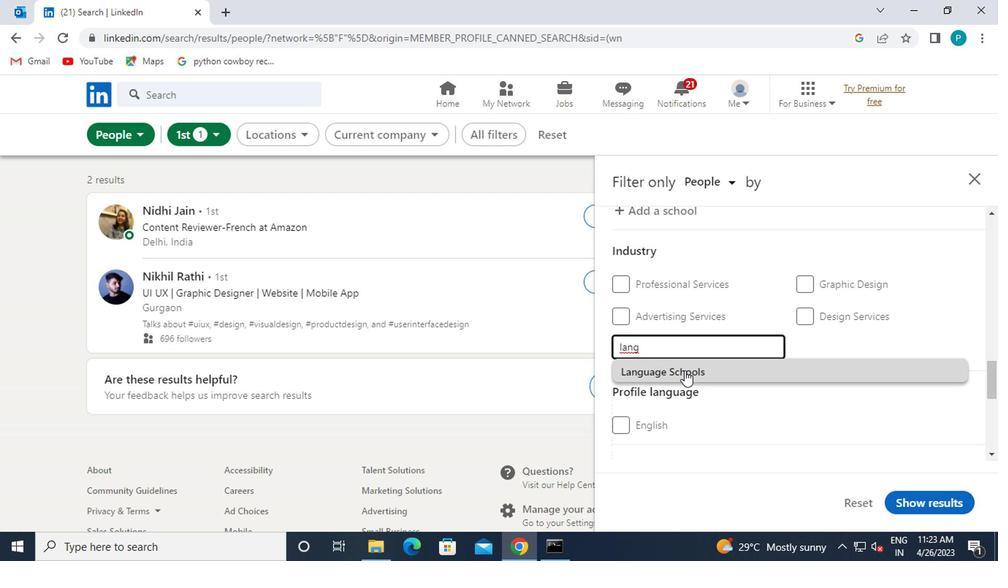 
Action: Mouse moved to (686, 370)
Screenshot: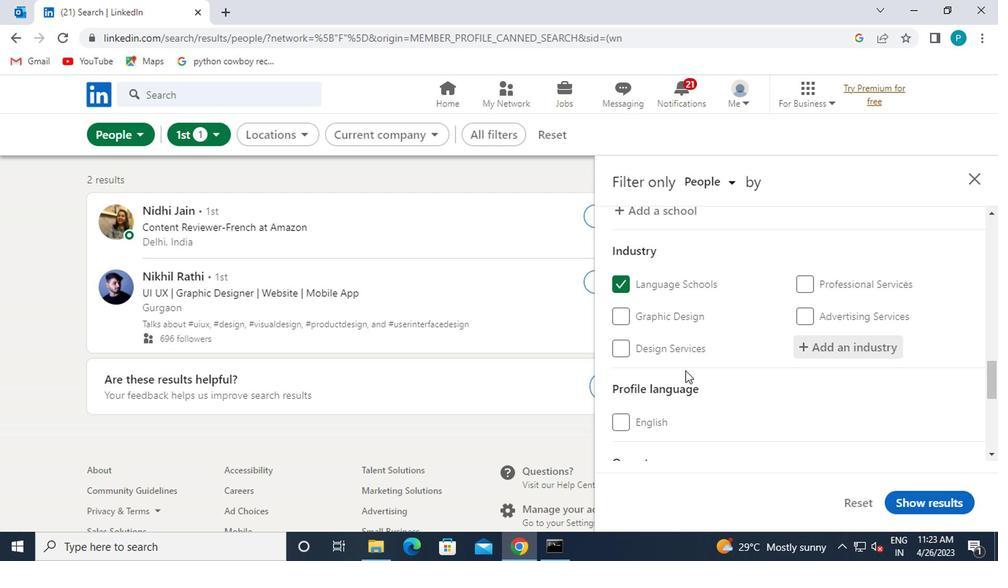 
Action: Mouse scrolled (686, 369) with delta (0, -1)
Screenshot: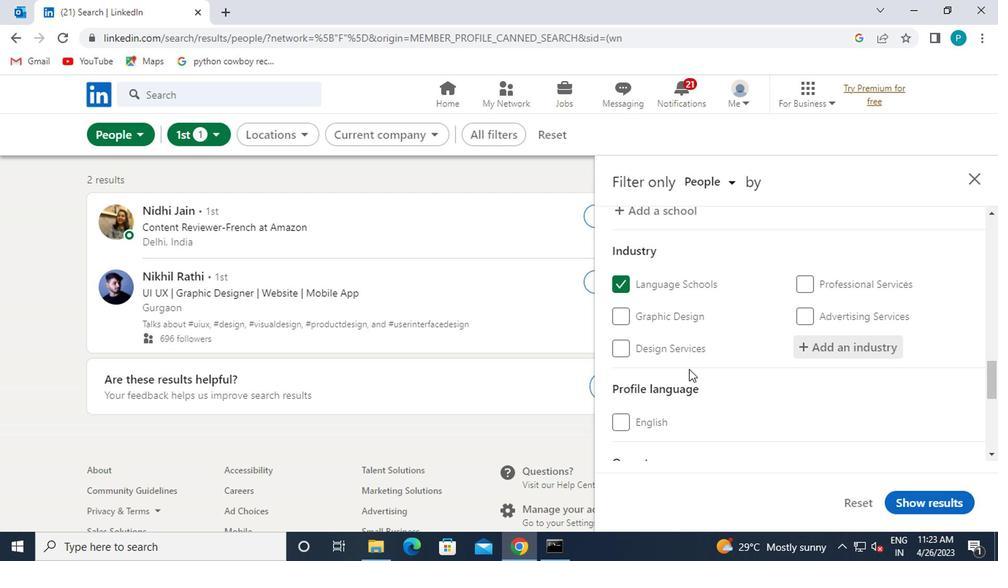 
Action: Mouse moved to (687, 370)
Screenshot: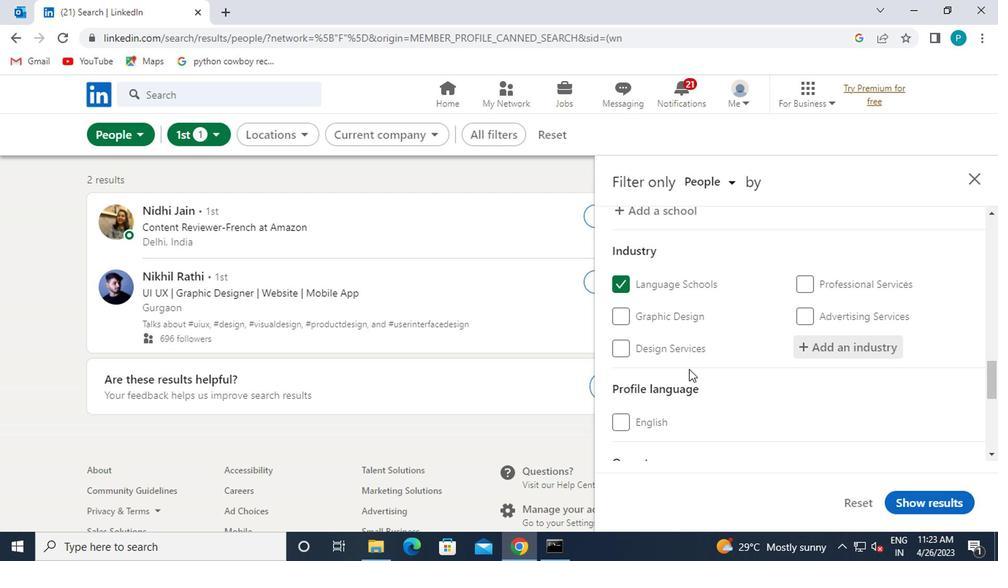 
Action: Mouse scrolled (687, 369) with delta (0, -1)
Screenshot: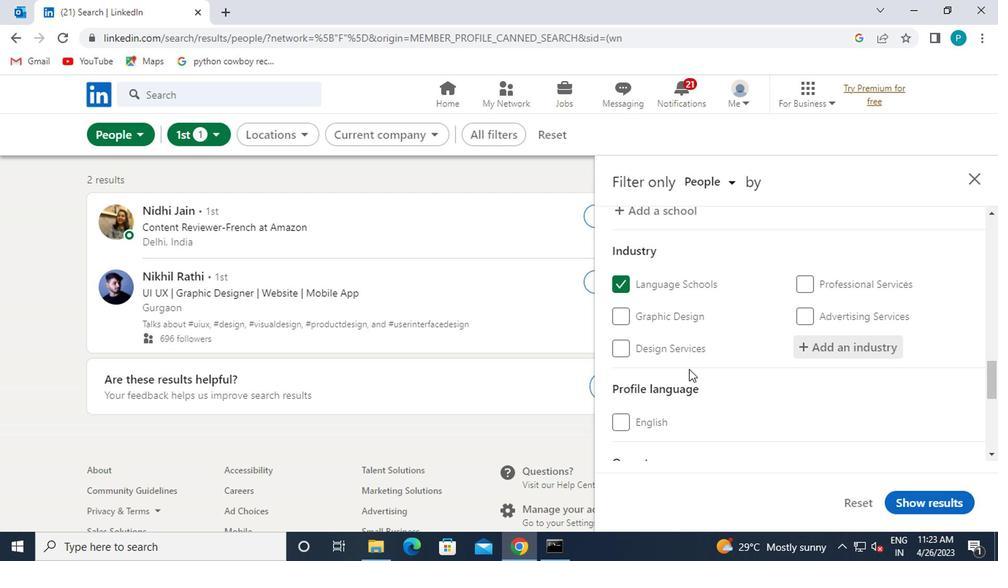 
Action: Mouse moved to (679, 446)
Screenshot: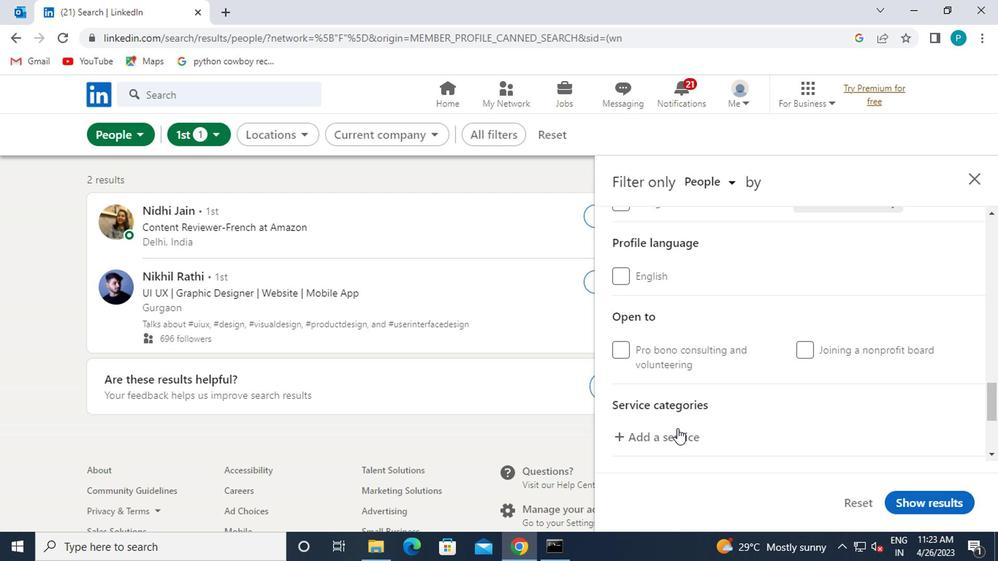 
Action: Mouse pressed left at (679, 446)
Screenshot: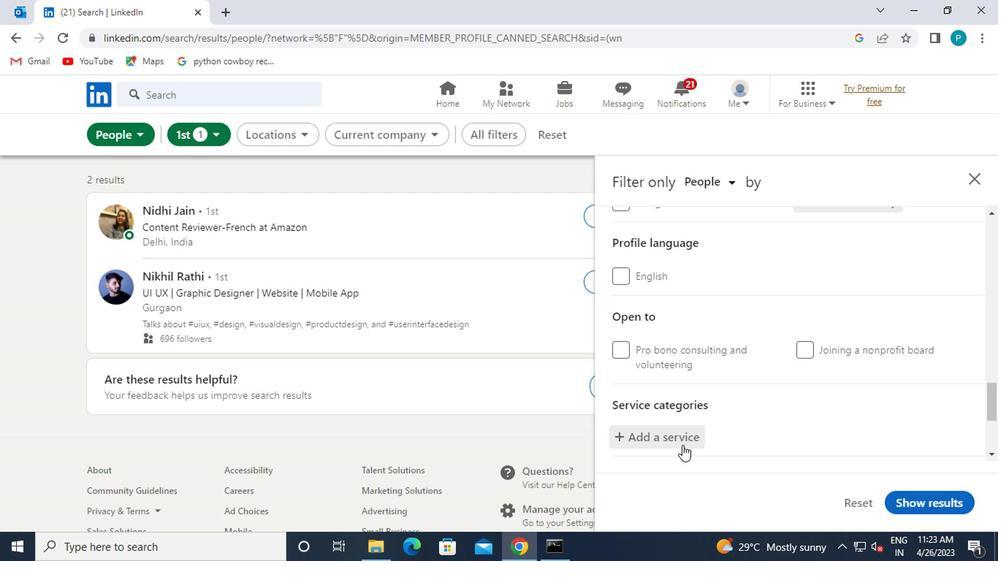 
Action: Mouse moved to (684, 446)
Screenshot: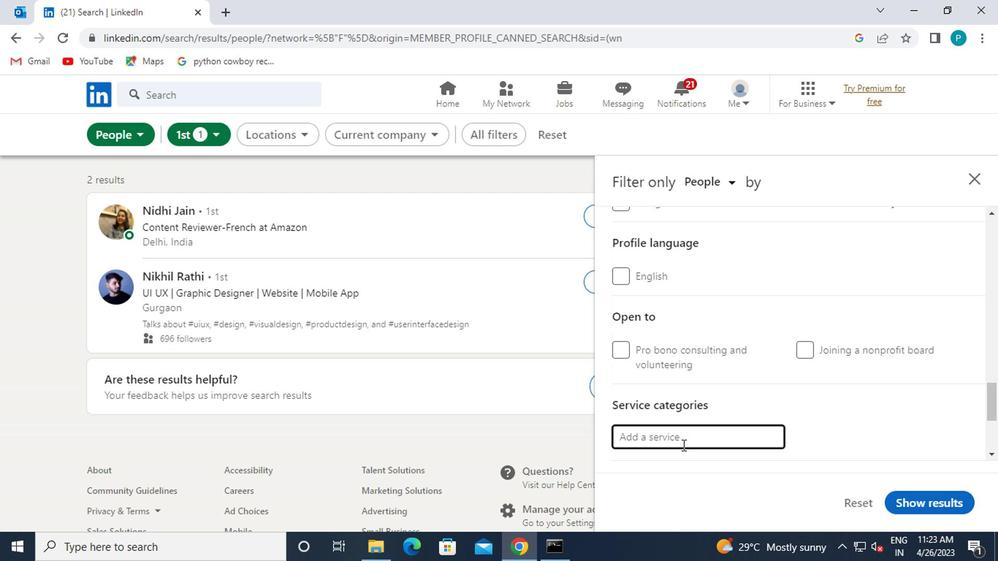 
Action: Key pressed WE
Screenshot: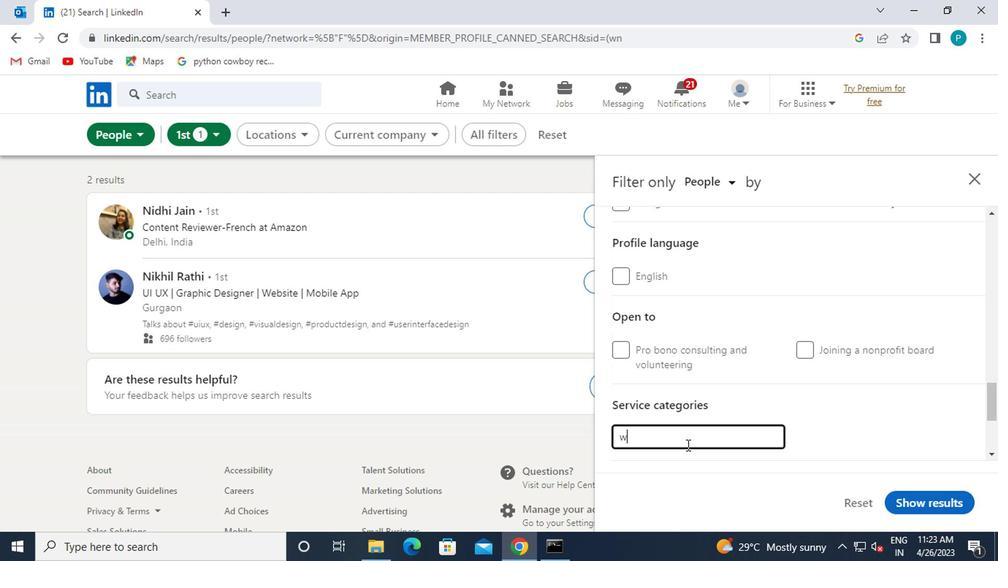 
Action: Mouse moved to (654, 374)
Screenshot: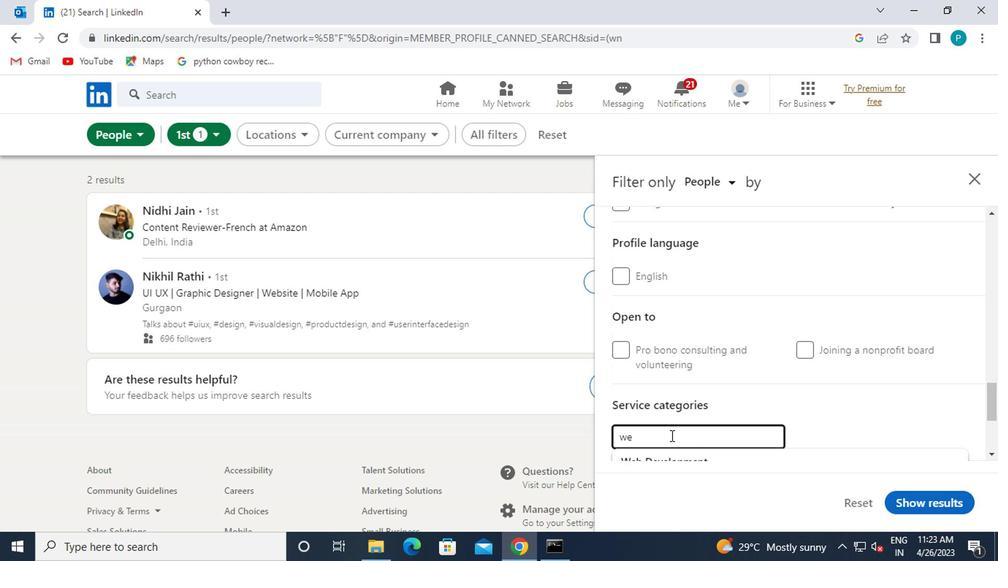 
Action: Mouse scrolled (654, 374) with delta (0, 0)
Screenshot: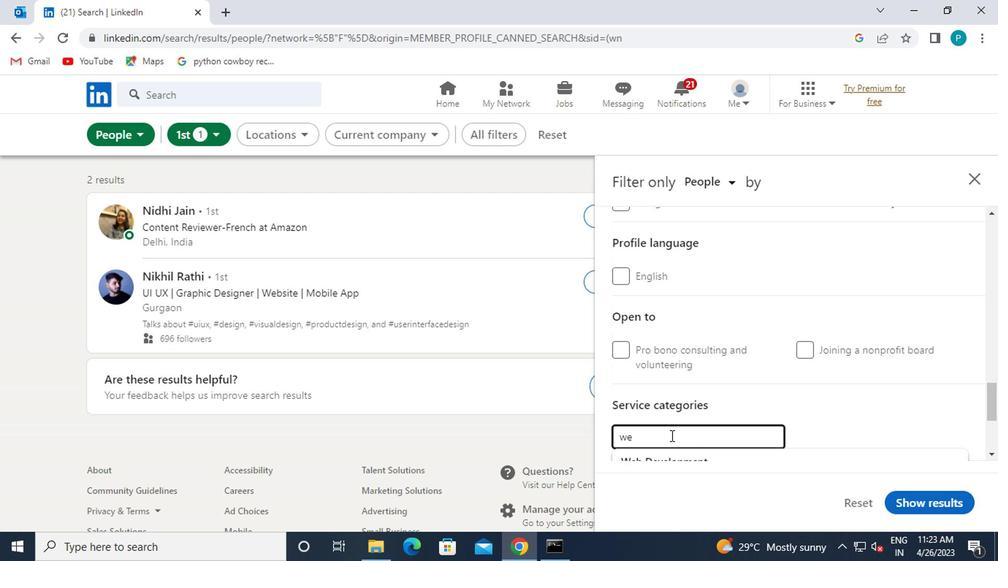 
Action: Mouse moved to (654, 374)
Screenshot: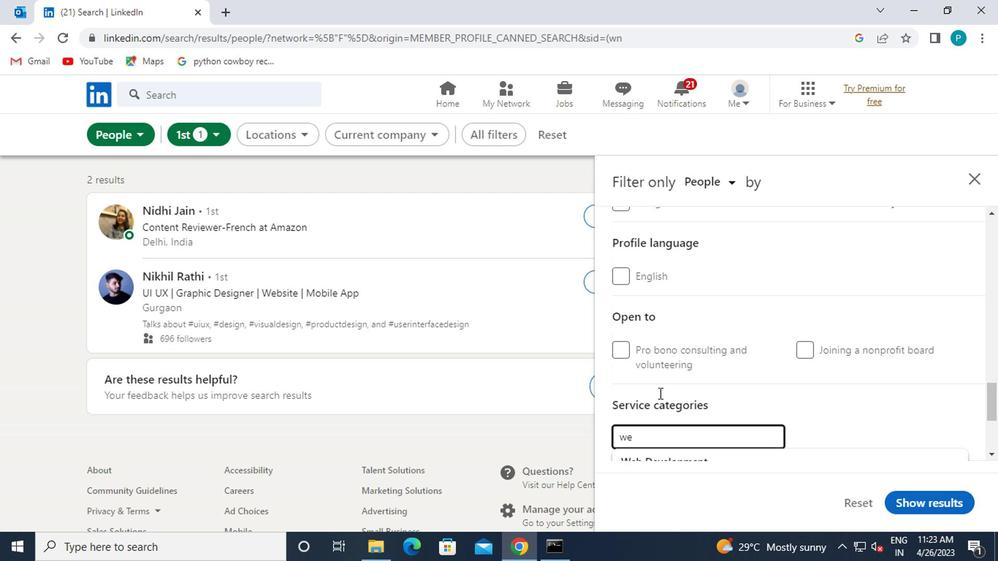 
Action: Mouse scrolled (654, 374) with delta (0, 0)
Screenshot: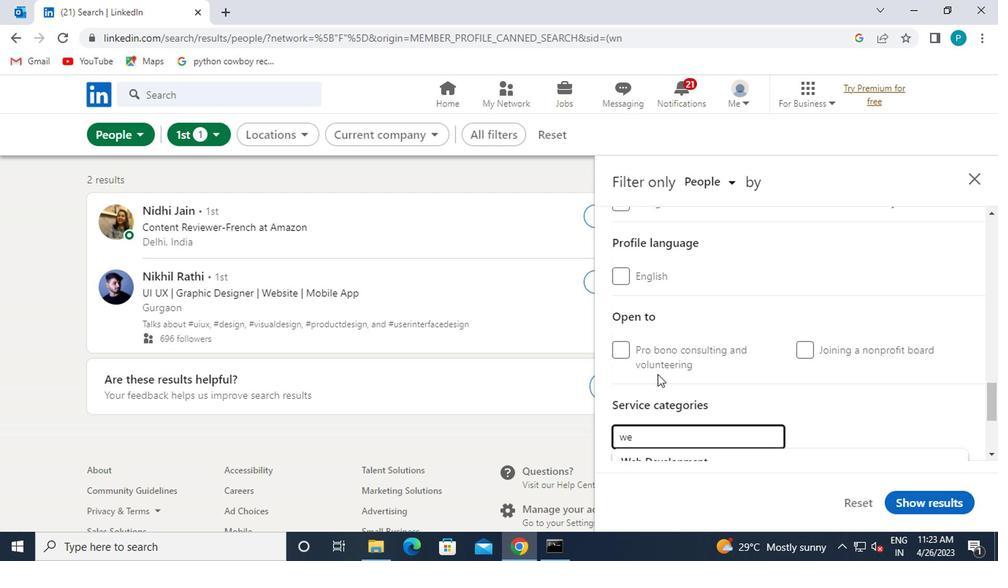 
Action: Mouse moved to (674, 365)
Screenshot: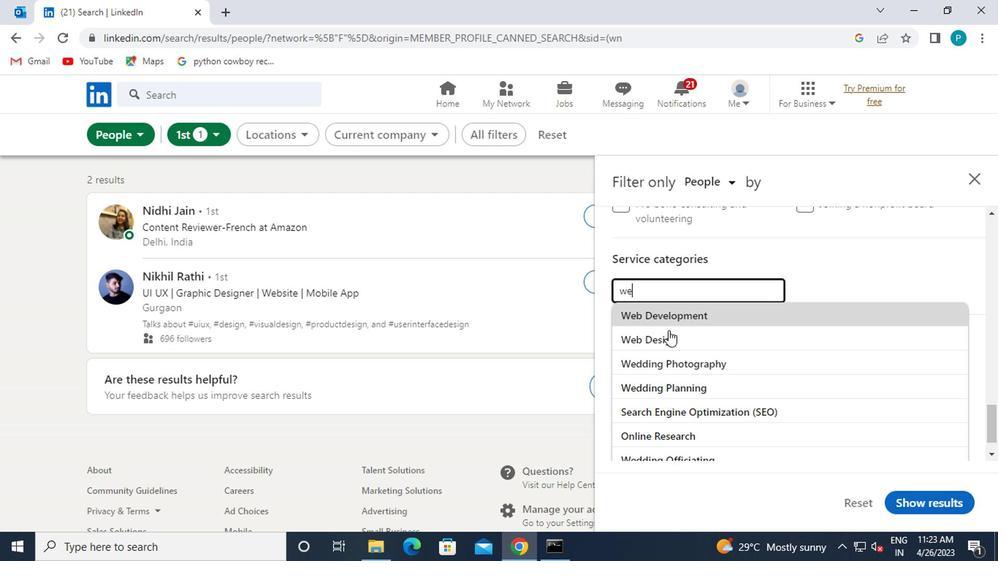 
Action: Mouse pressed left at (674, 365)
Screenshot: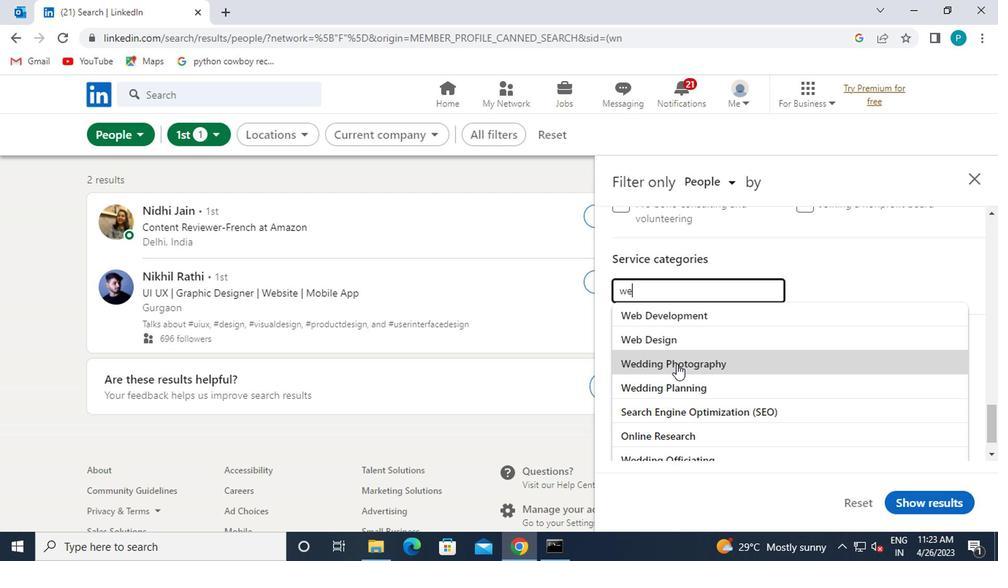 
Action: Mouse scrolled (674, 364) with delta (0, -1)
Screenshot: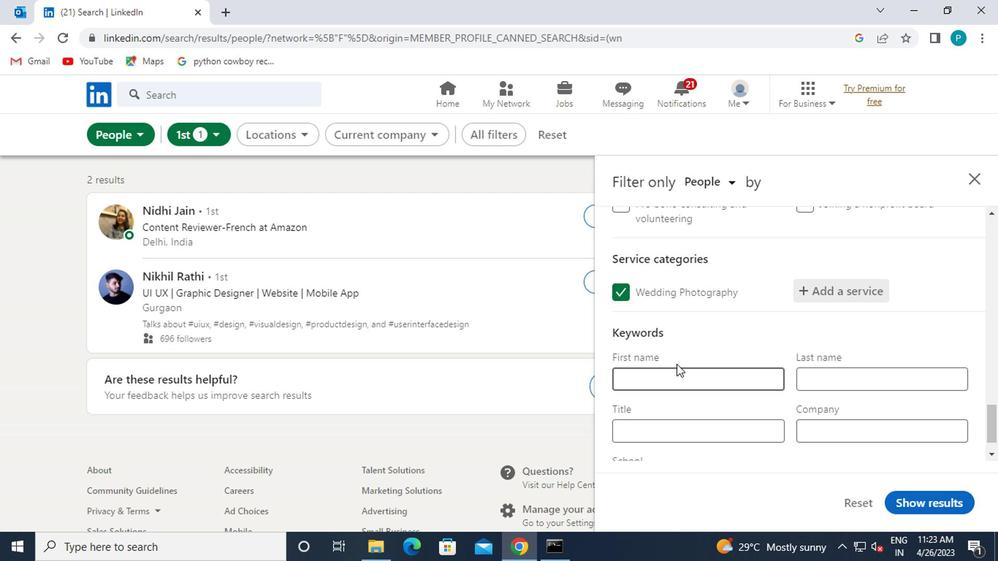
Action: Mouse scrolled (674, 364) with delta (0, -1)
Screenshot: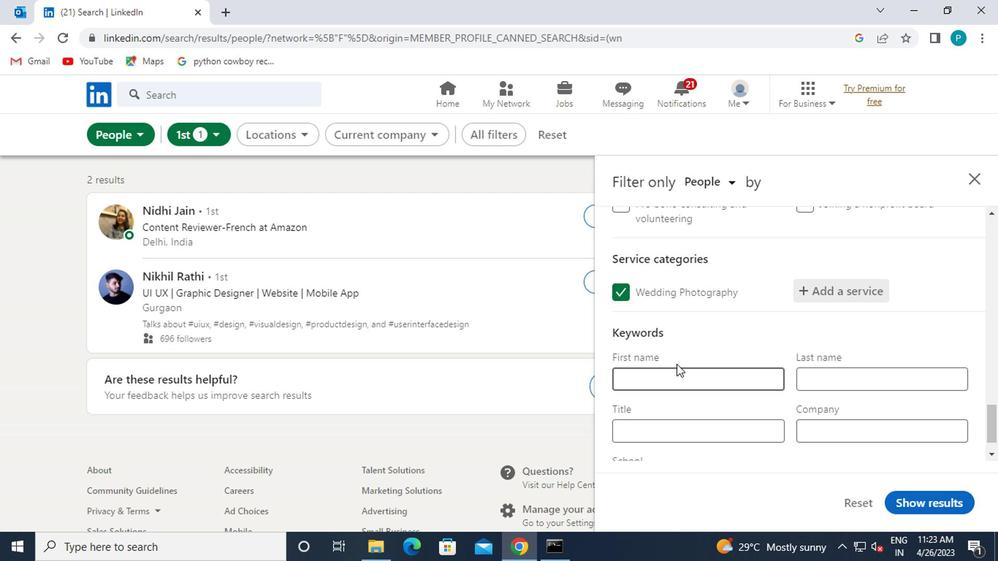 
Action: Mouse moved to (683, 410)
Screenshot: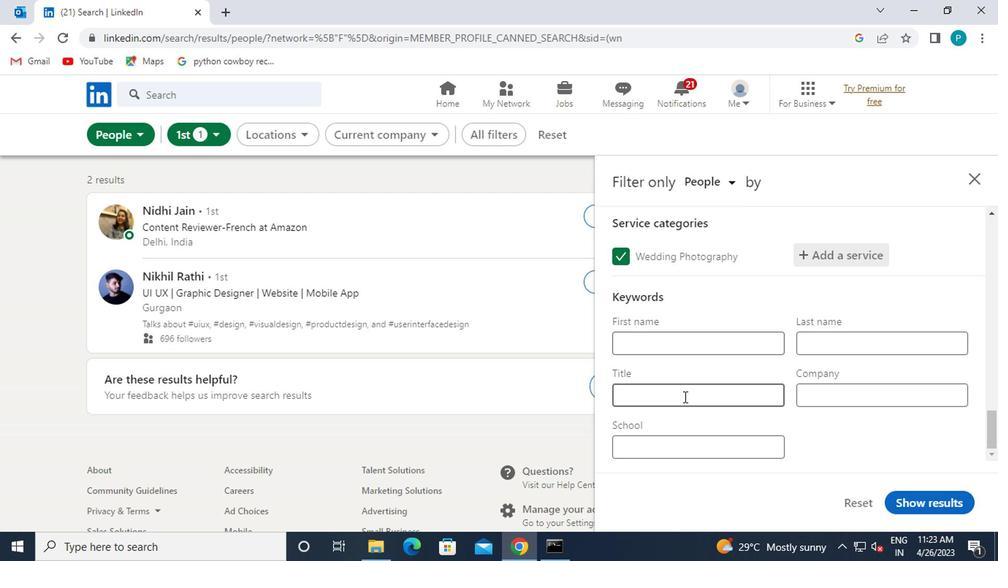 
Action: Mouse pressed left at (683, 410)
Screenshot: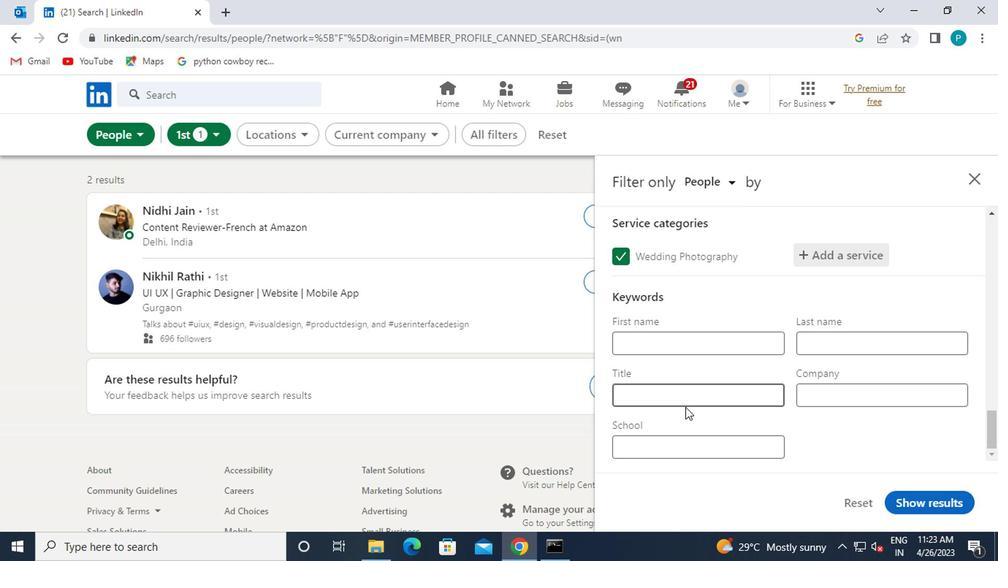 
Action: Mouse moved to (676, 409)
Screenshot: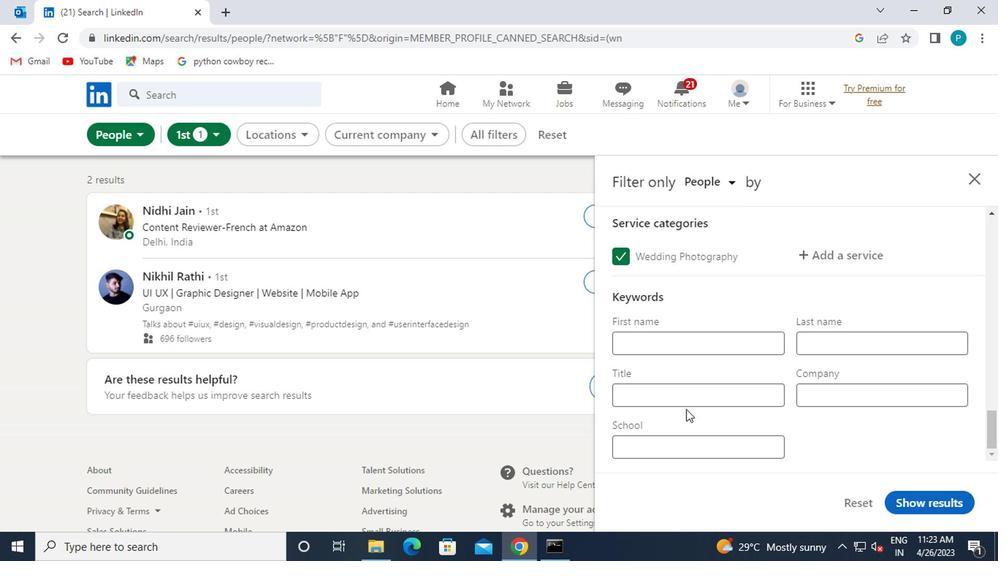 
Action: Mouse pressed left at (676, 409)
Screenshot: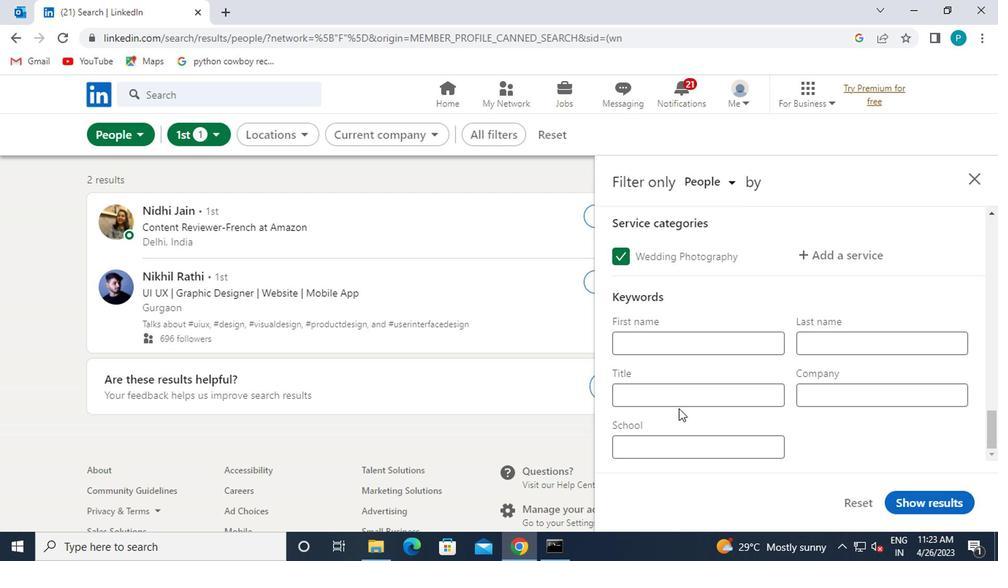 
Action: Mouse moved to (669, 392)
Screenshot: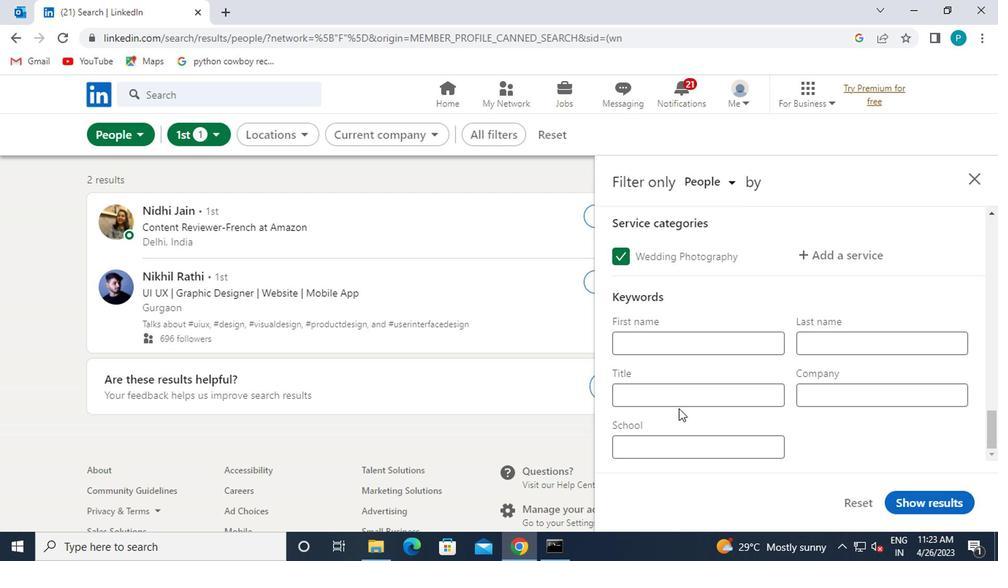 
Action: Mouse pressed left at (669, 392)
Screenshot: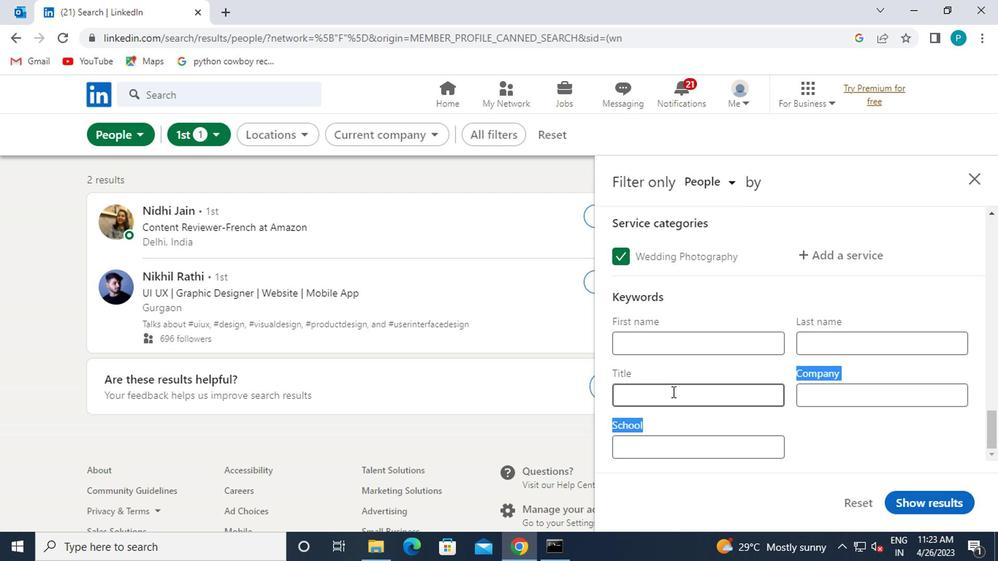 
Action: Mouse moved to (684, 389)
Screenshot: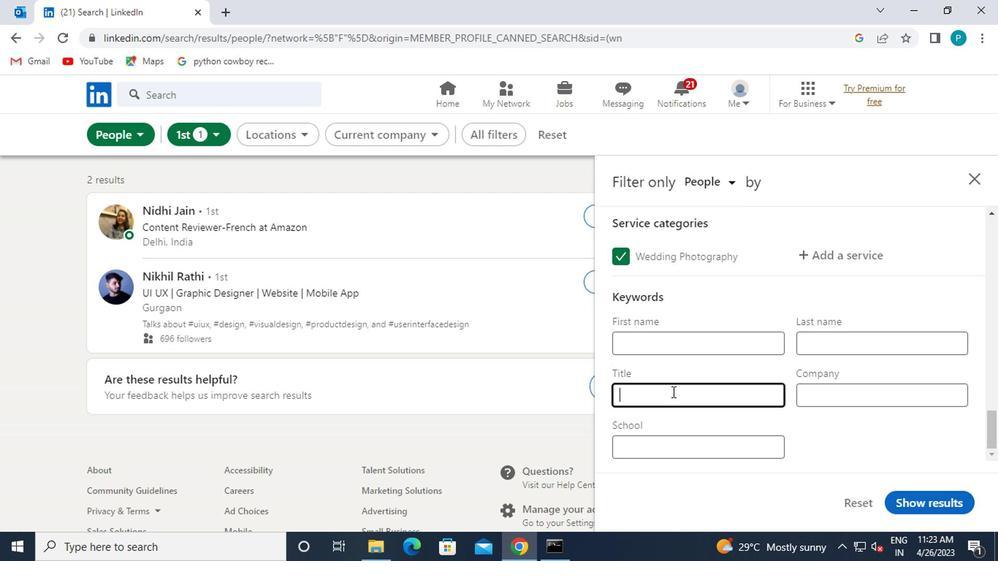 
Action: Key pressed <Key.caps_lock>A<Key.caps_lock>CCOUNT<Key.space><Key.caps_lock>E<Key.caps_lock>XECUTIVE
Screenshot: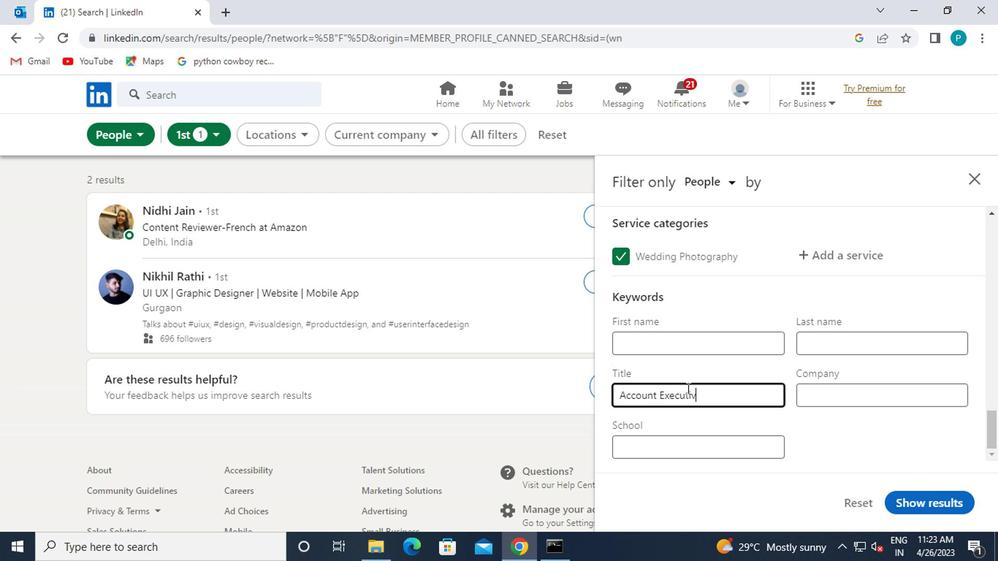 
Action: Mouse moved to (903, 496)
Screenshot: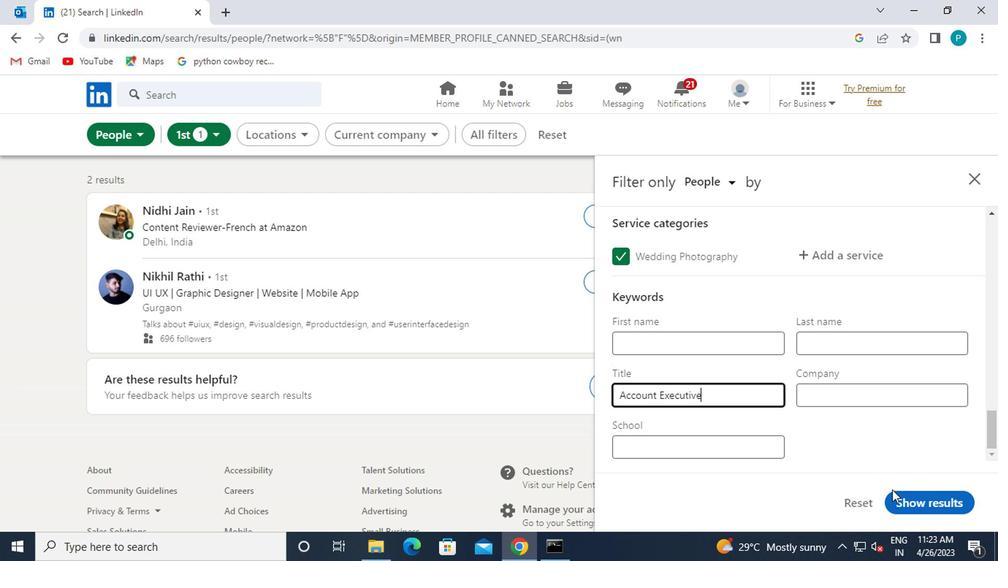 
Action: Mouse pressed left at (903, 496)
Screenshot: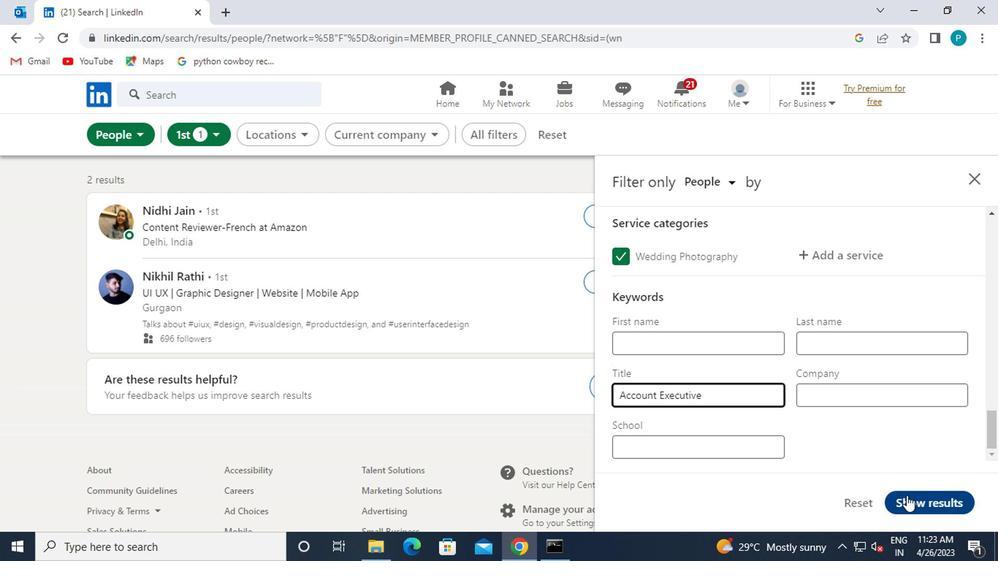 
Action: Mouse moved to (903, 496)
Screenshot: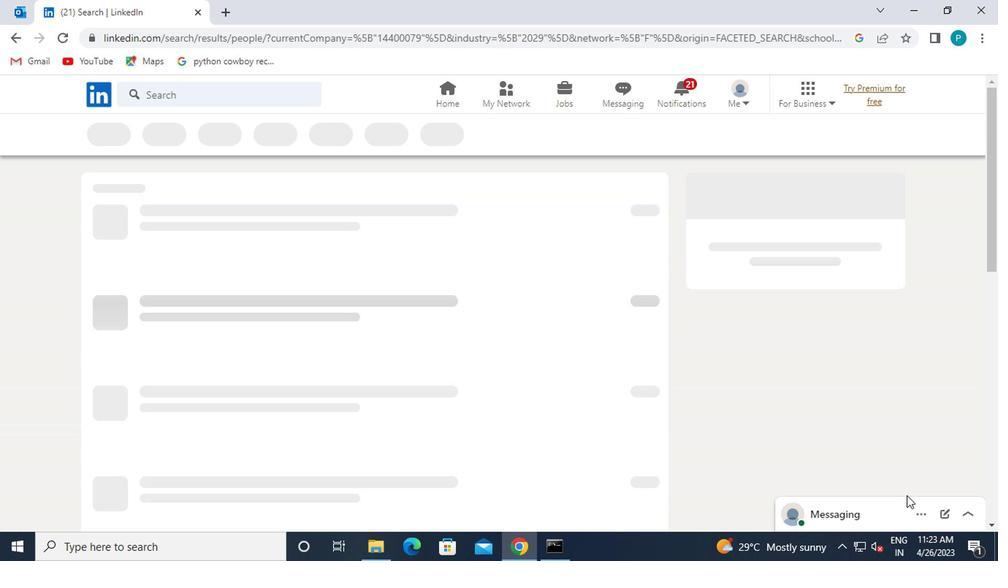 
